 Task: Create a due date automation trigger when advanced on, on the tuesday before a card is due add dates without a complete due date at 11:00 AM.
Action: Mouse moved to (964, 289)
Screenshot: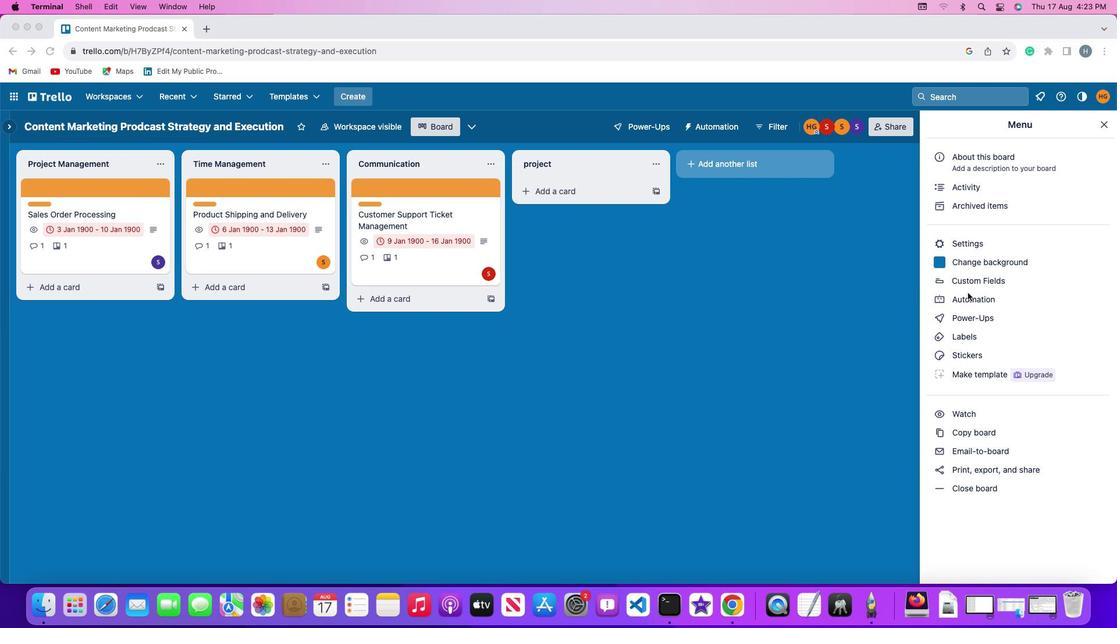 
Action: Mouse pressed left at (964, 289)
Screenshot: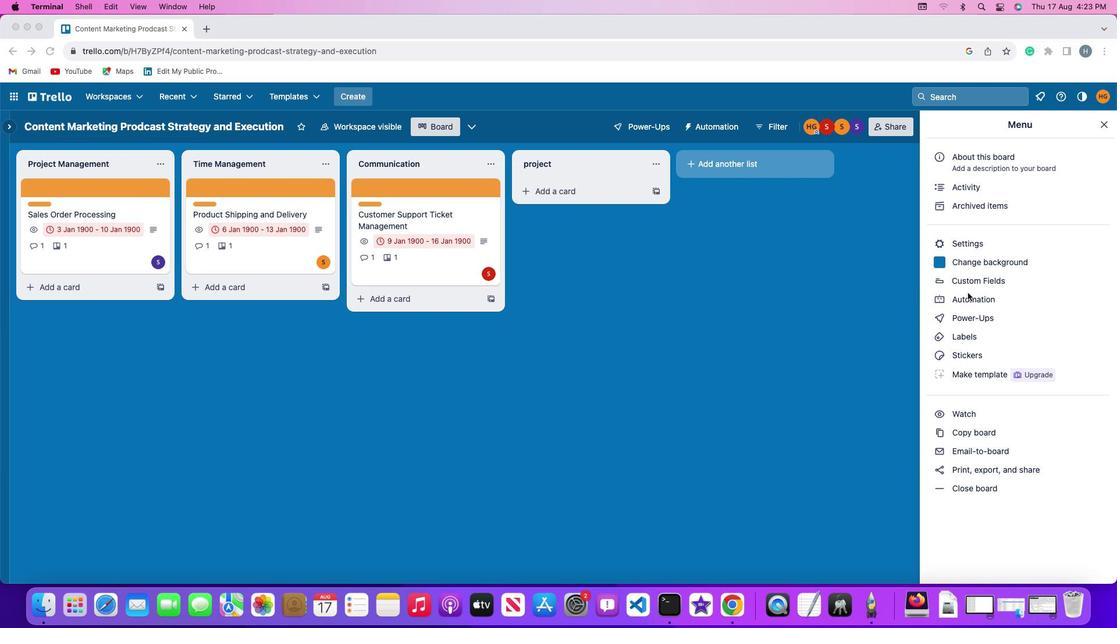 
Action: Mouse pressed left at (964, 289)
Screenshot: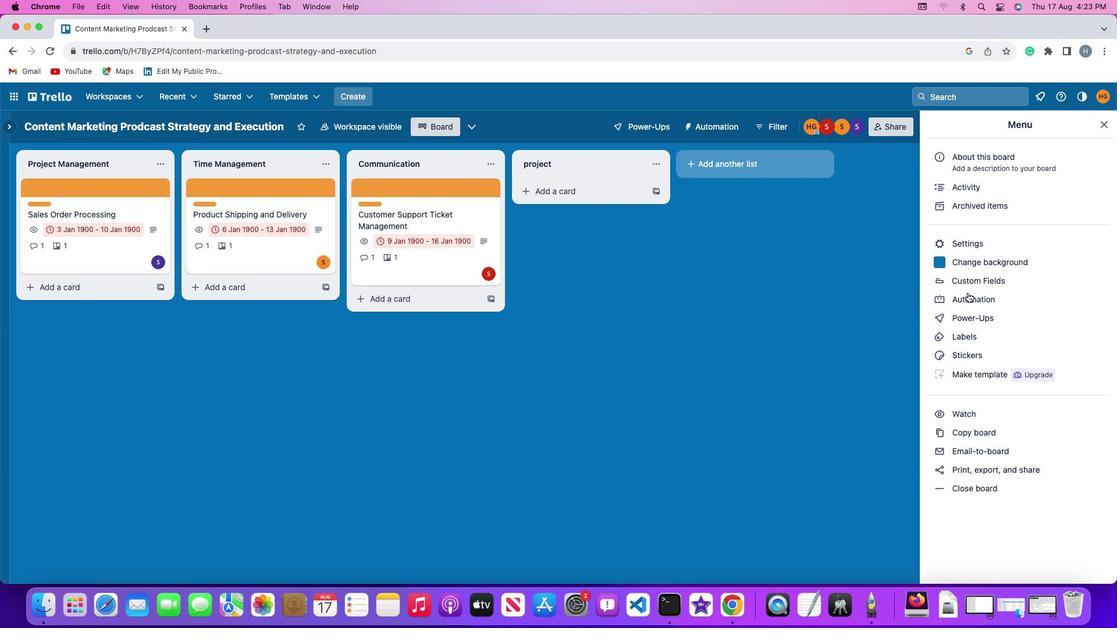 
Action: Mouse moved to (51, 273)
Screenshot: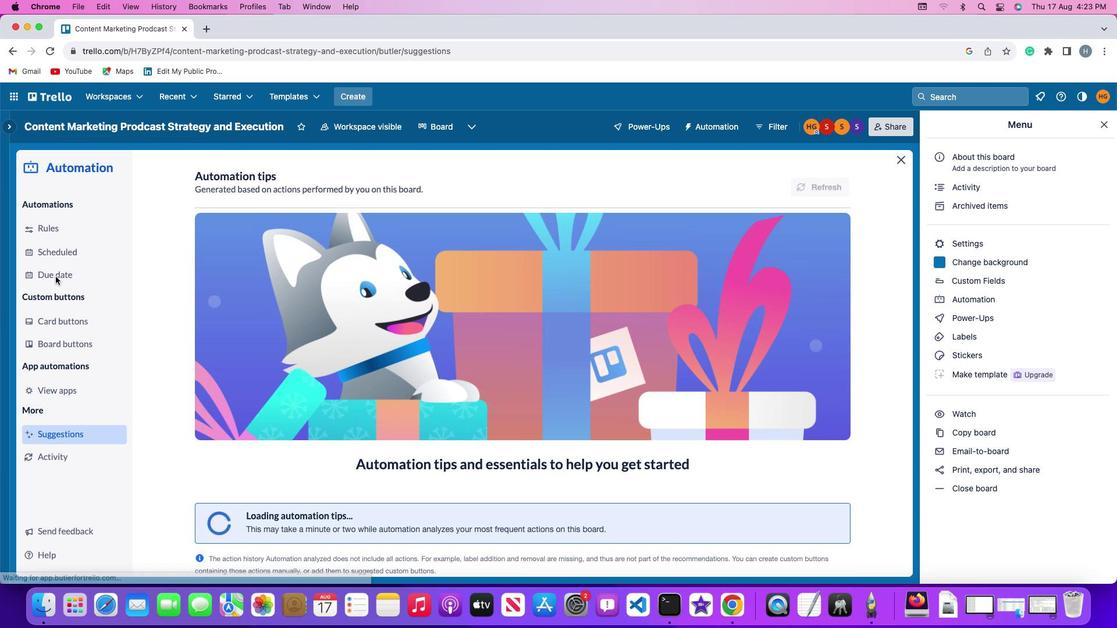 
Action: Mouse pressed left at (51, 273)
Screenshot: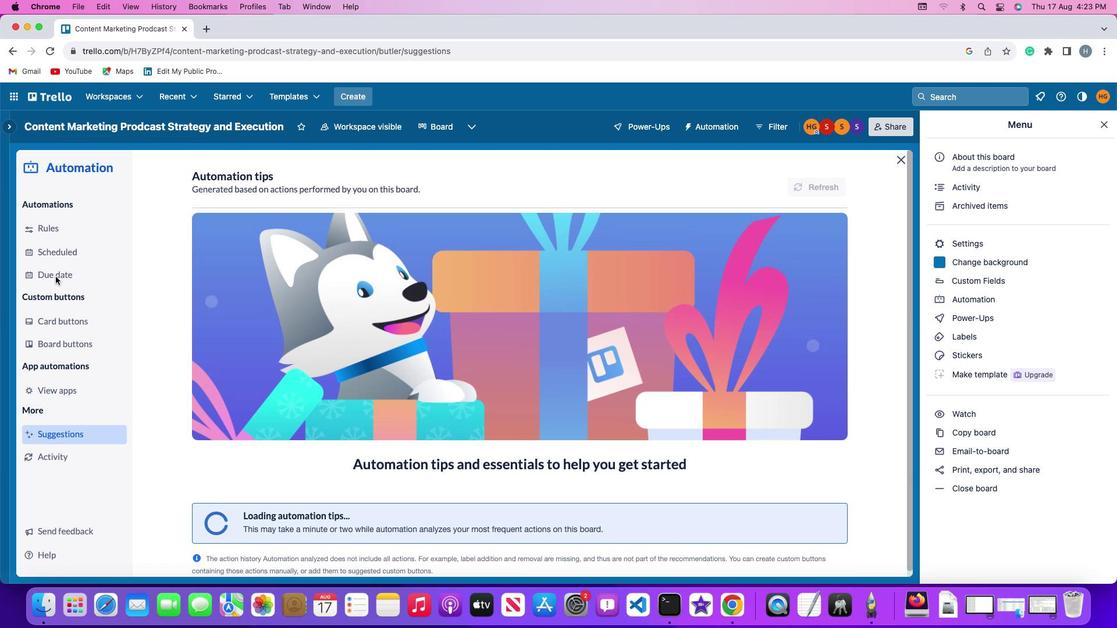 
Action: Mouse moved to (775, 171)
Screenshot: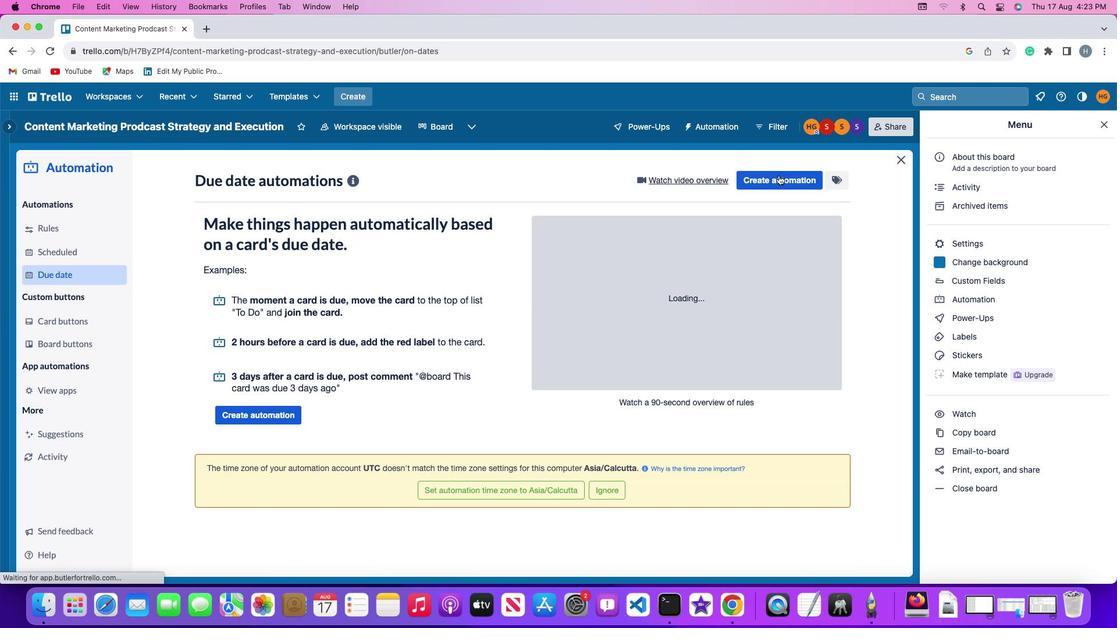 
Action: Mouse pressed left at (775, 171)
Screenshot: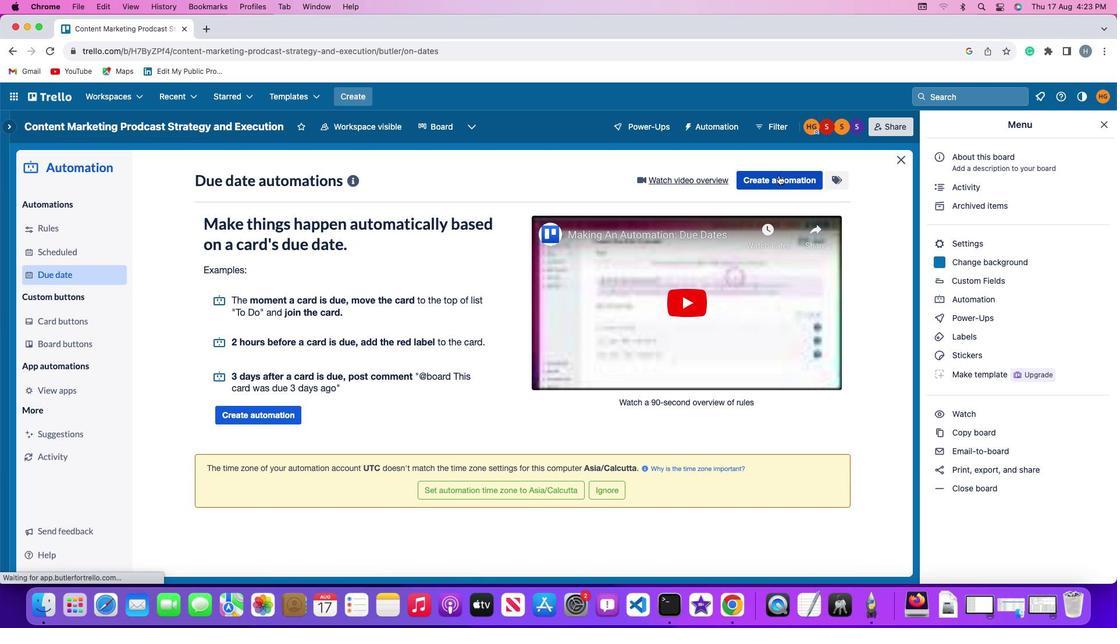 
Action: Mouse moved to (216, 282)
Screenshot: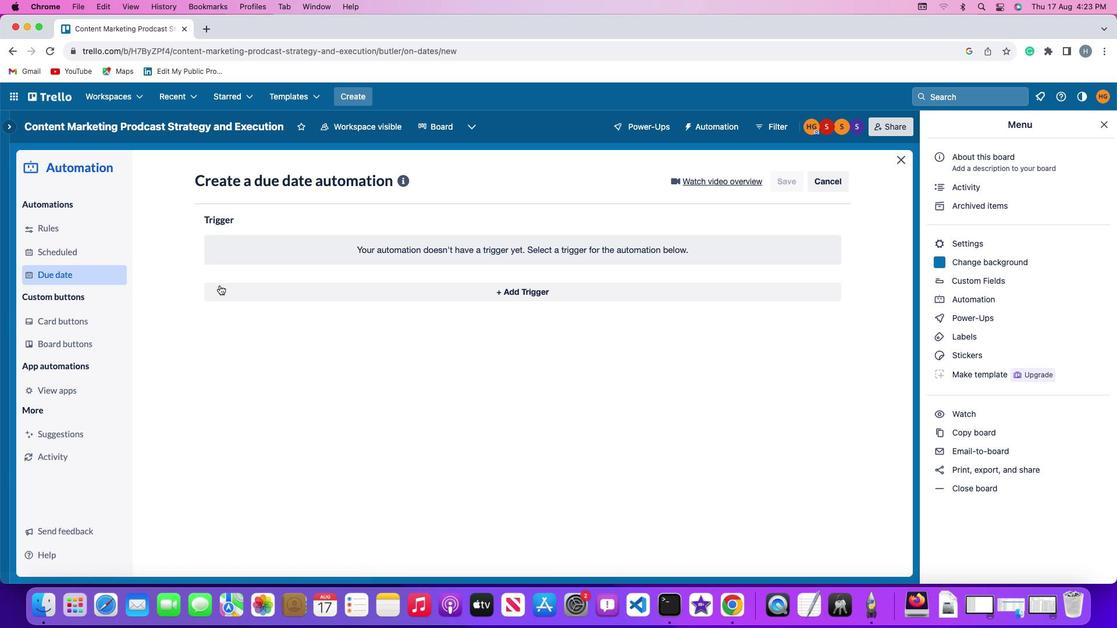 
Action: Mouse pressed left at (216, 282)
Screenshot: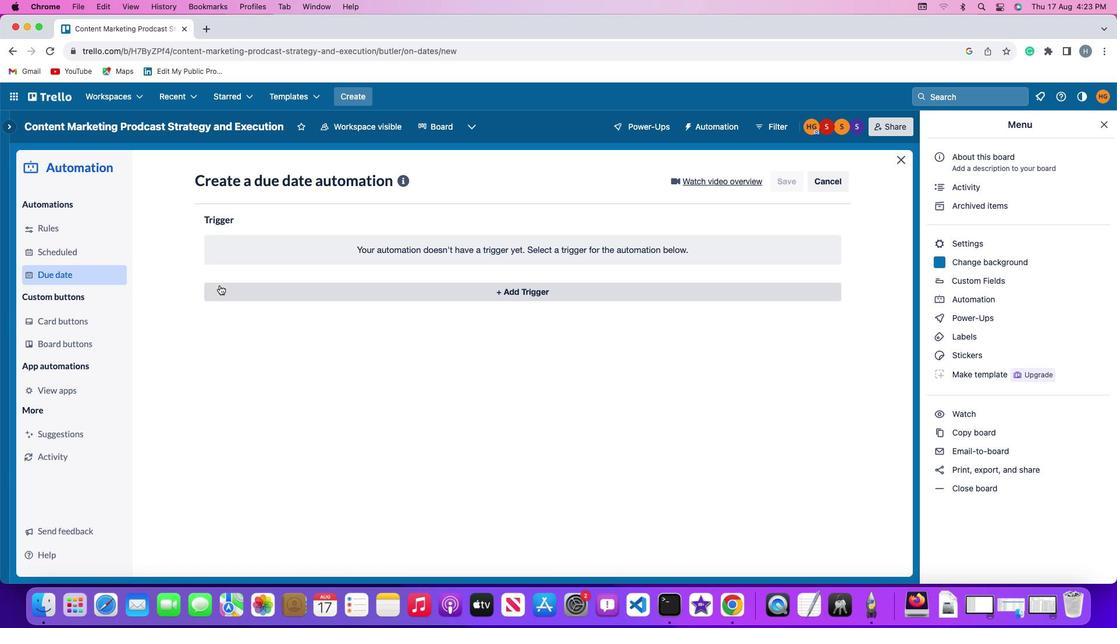 
Action: Mouse moved to (248, 499)
Screenshot: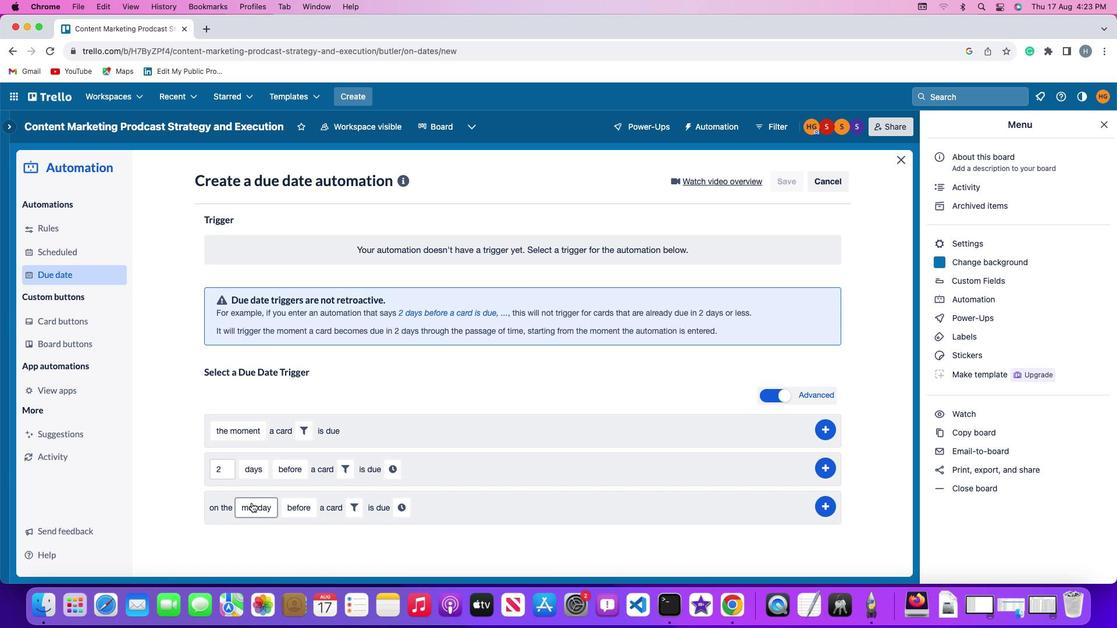 
Action: Mouse pressed left at (248, 499)
Screenshot: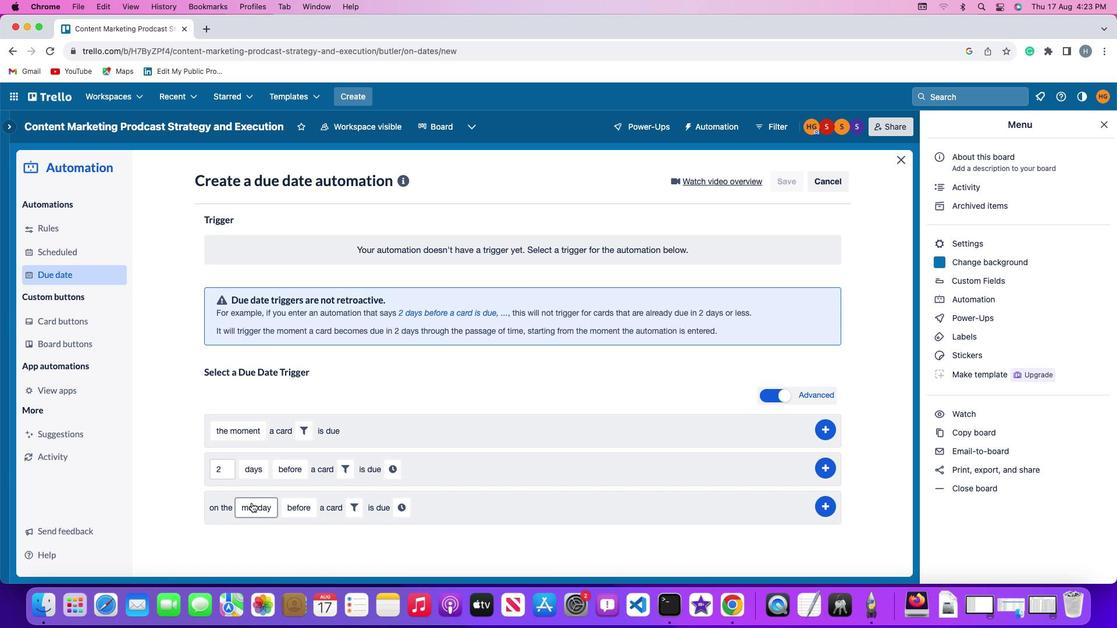 
Action: Mouse moved to (262, 368)
Screenshot: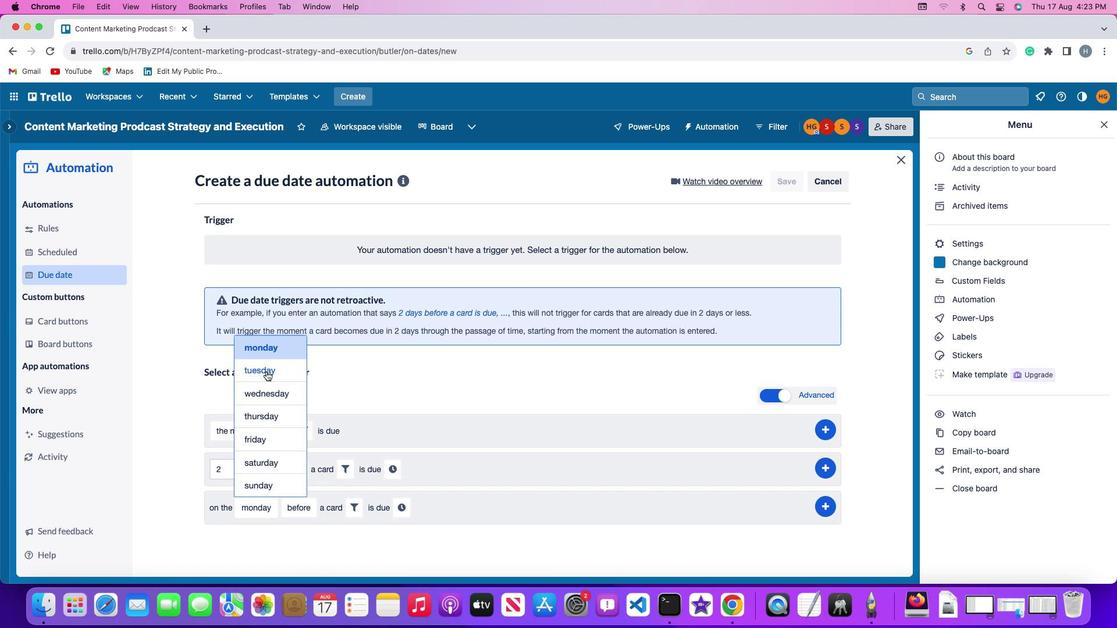 
Action: Mouse pressed left at (262, 368)
Screenshot: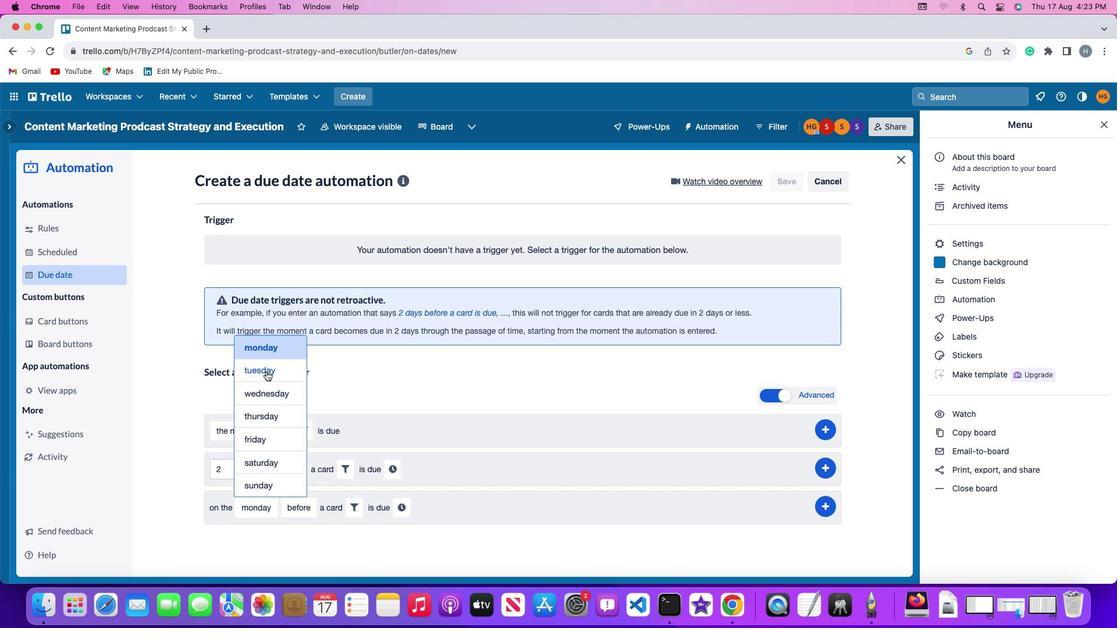 
Action: Mouse moved to (296, 507)
Screenshot: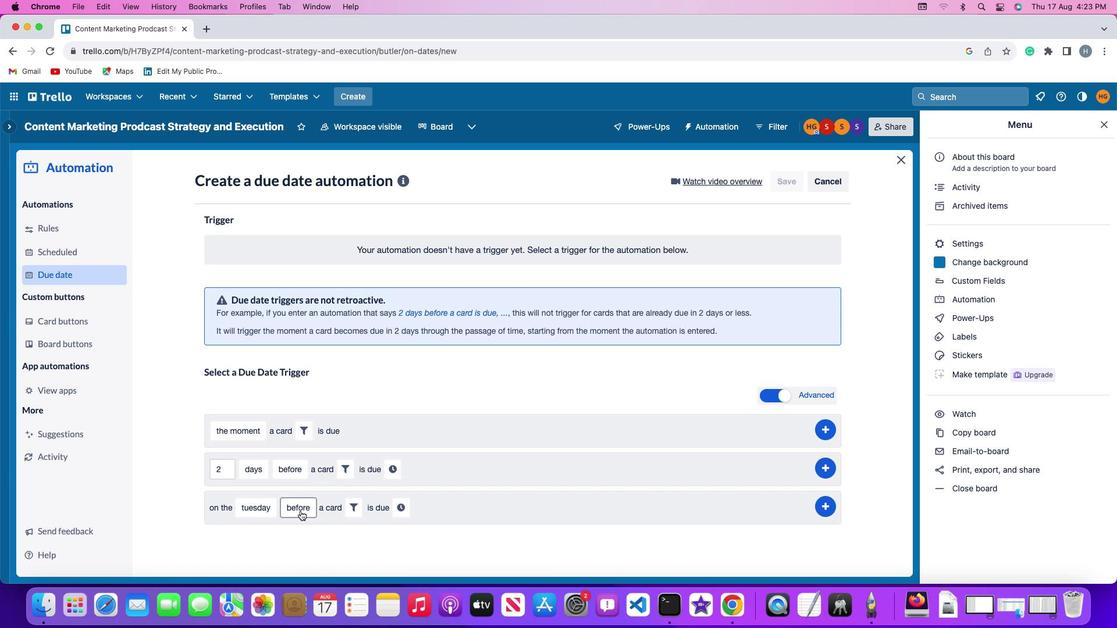 
Action: Mouse pressed left at (296, 507)
Screenshot: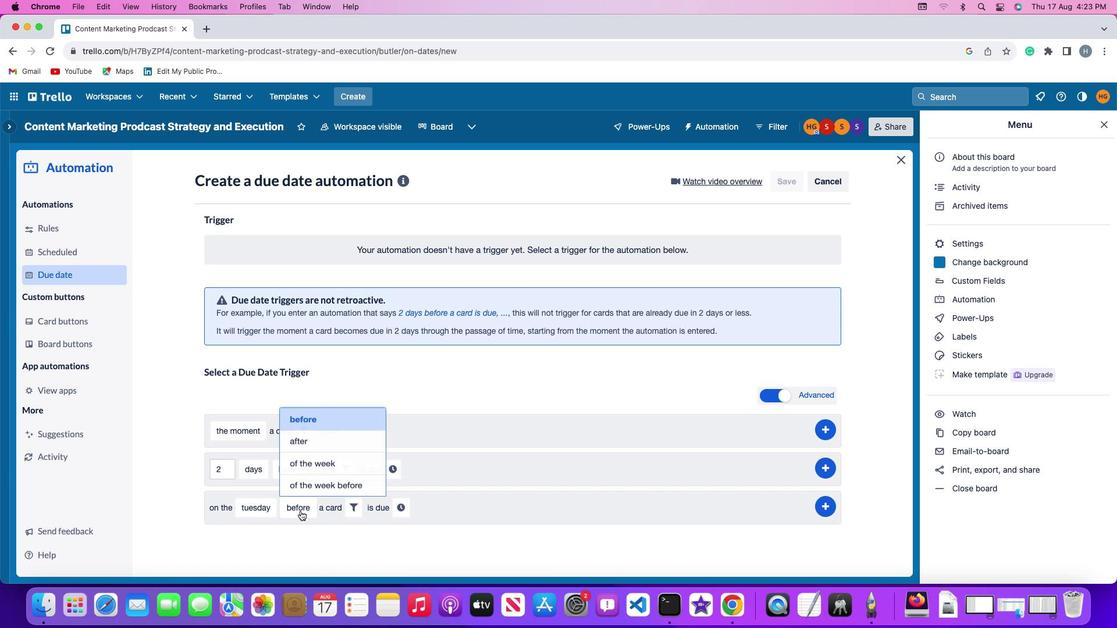
Action: Mouse moved to (324, 410)
Screenshot: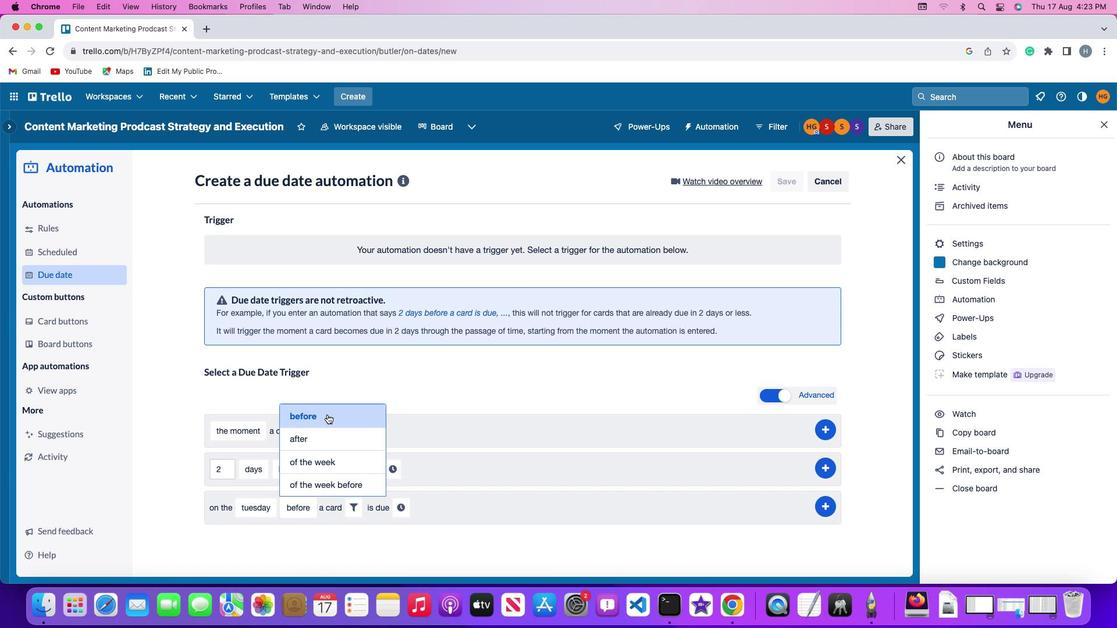 
Action: Mouse pressed left at (324, 410)
Screenshot: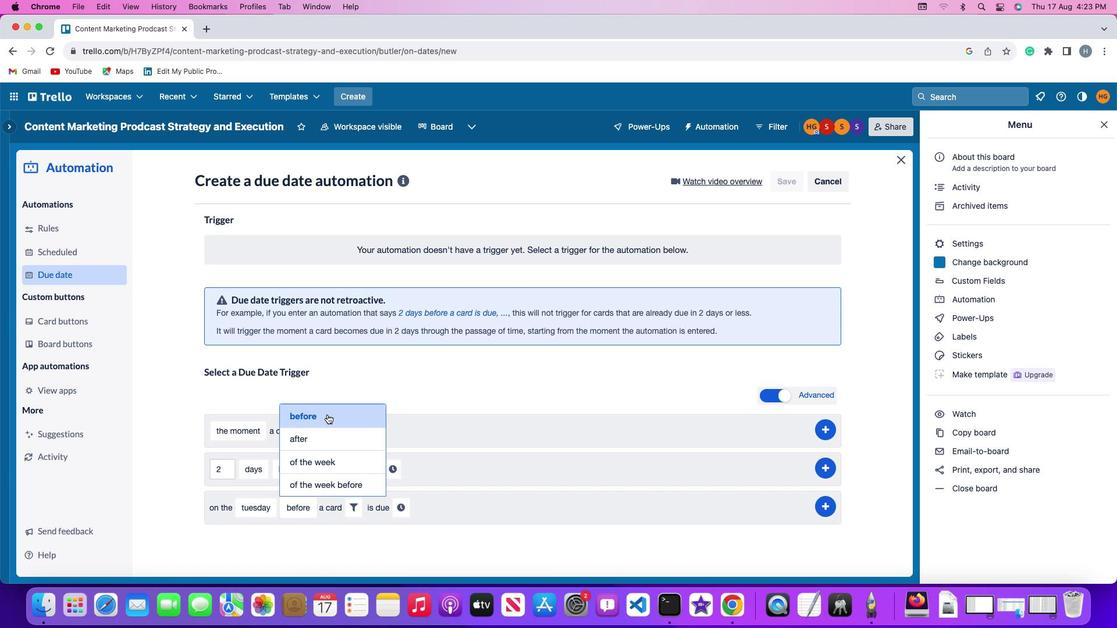 
Action: Mouse moved to (351, 504)
Screenshot: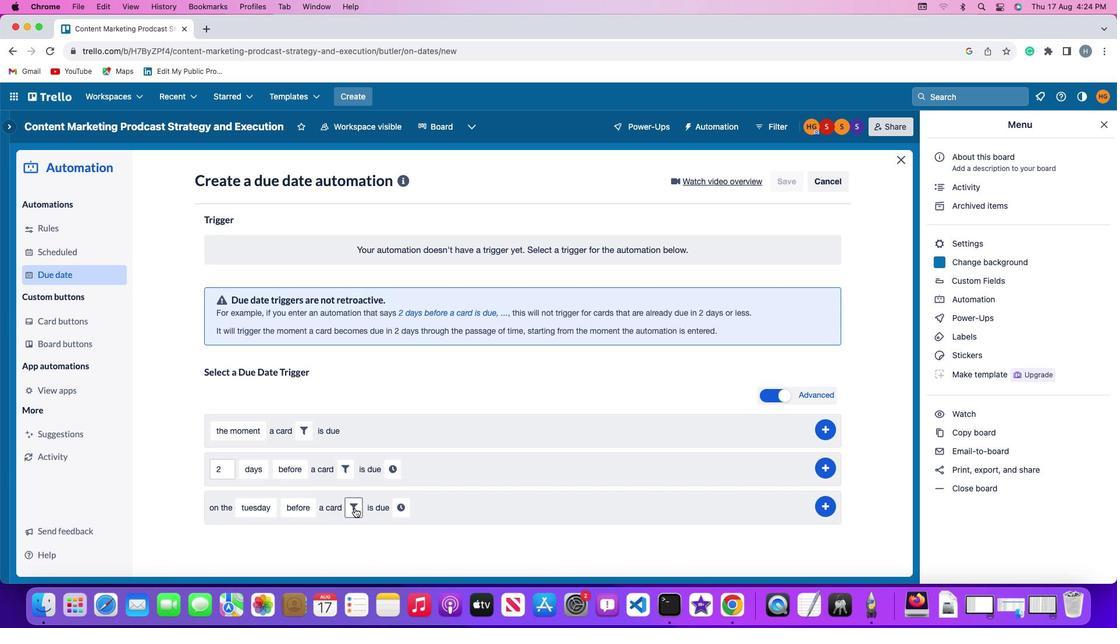 
Action: Mouse pressed left at (351, 504)
Screenshot: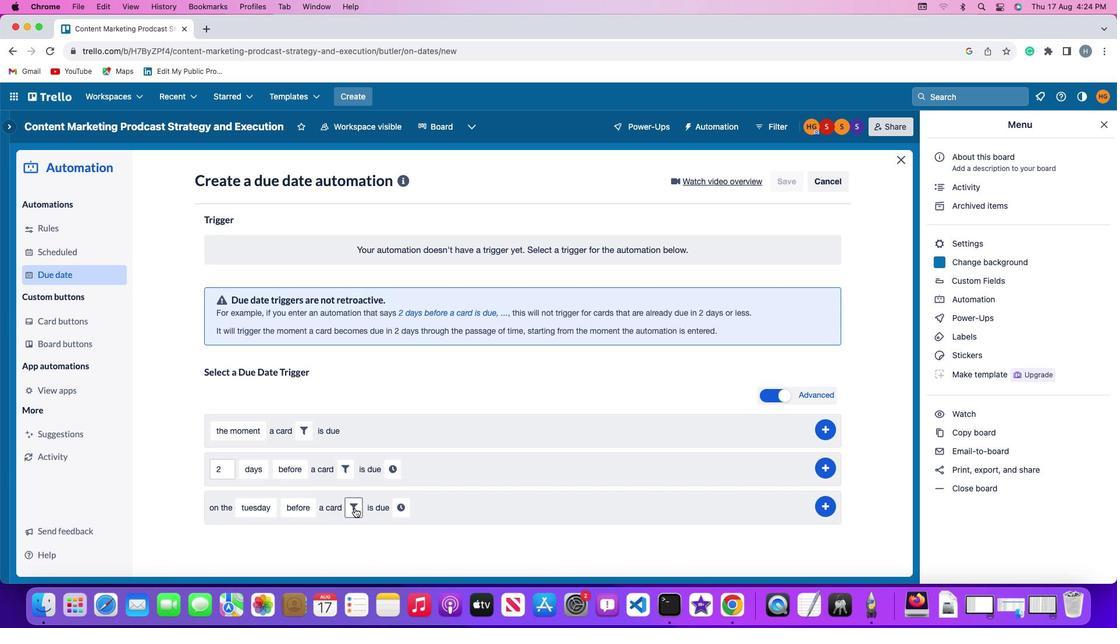 
Action: Mouse moved to (414, 543)
Screenshot: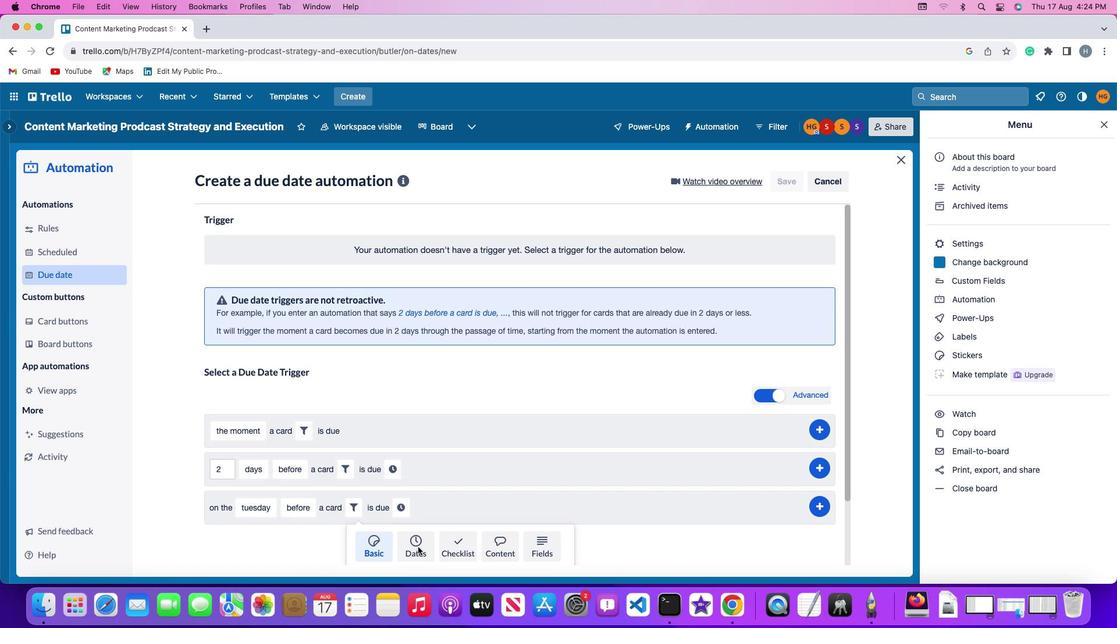 
Action: Mouse pressed left at (414, 543)
Screenshot: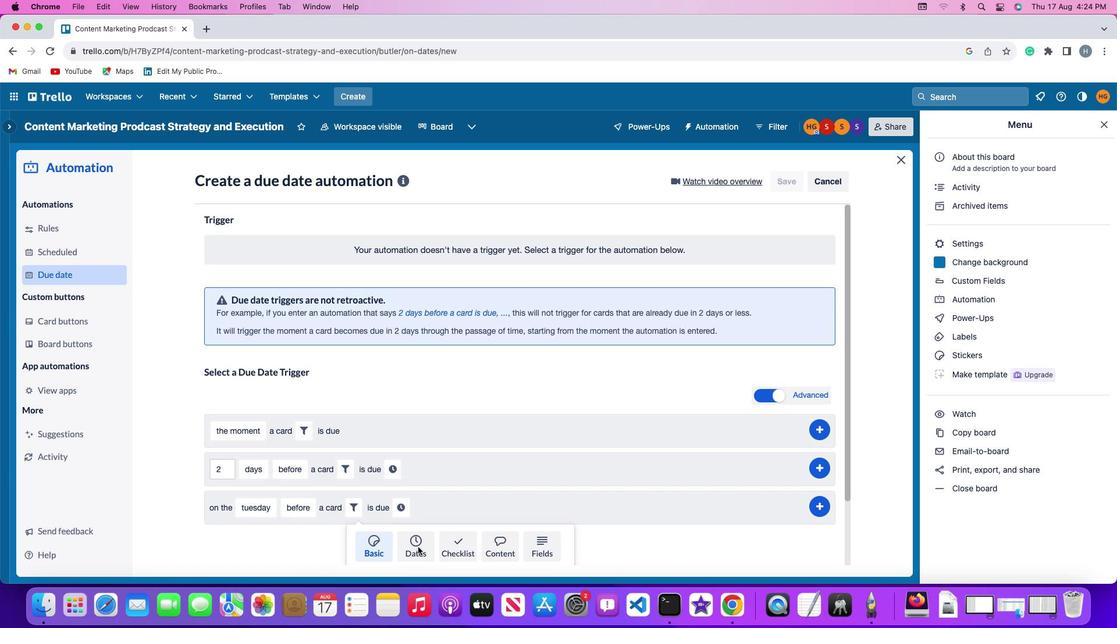 
Action: Mouse moved to (295, 526)
Screenshot: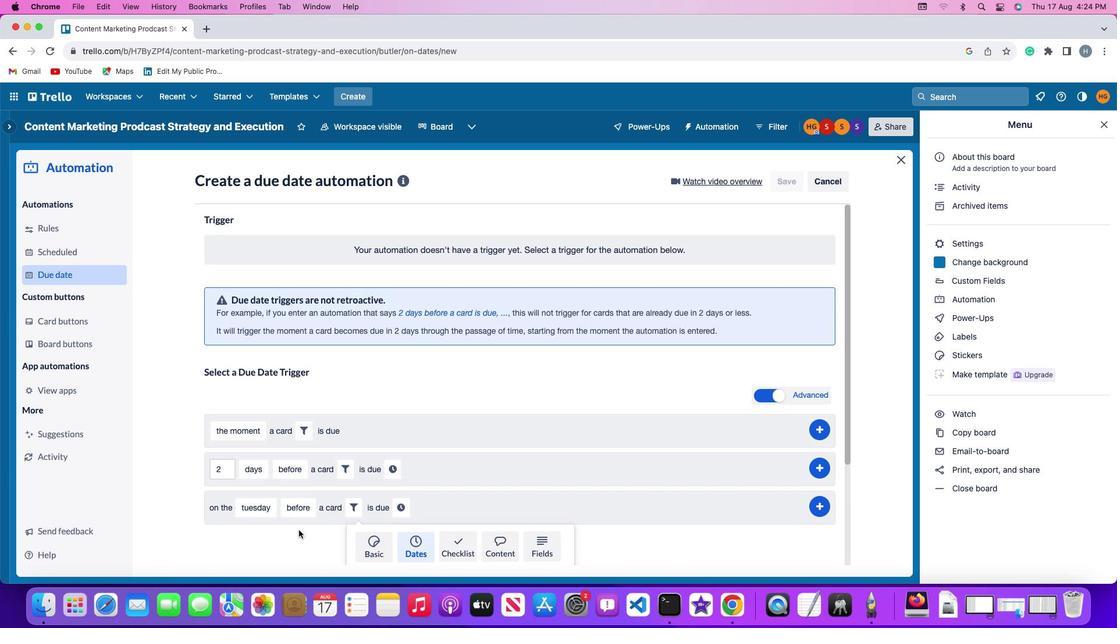 
Action: Mouse scrolled (295, 526) with delta (-2, -3)
Screenshot: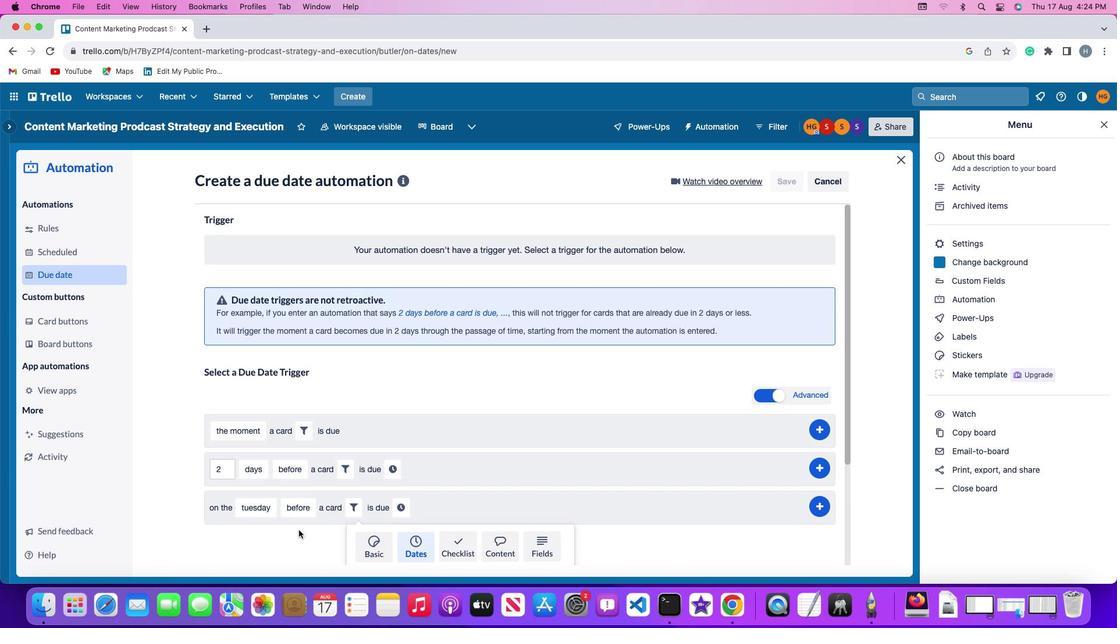 
Action: Mouse scrolled (295, 526) with delta (-2, -3)
Screenshot: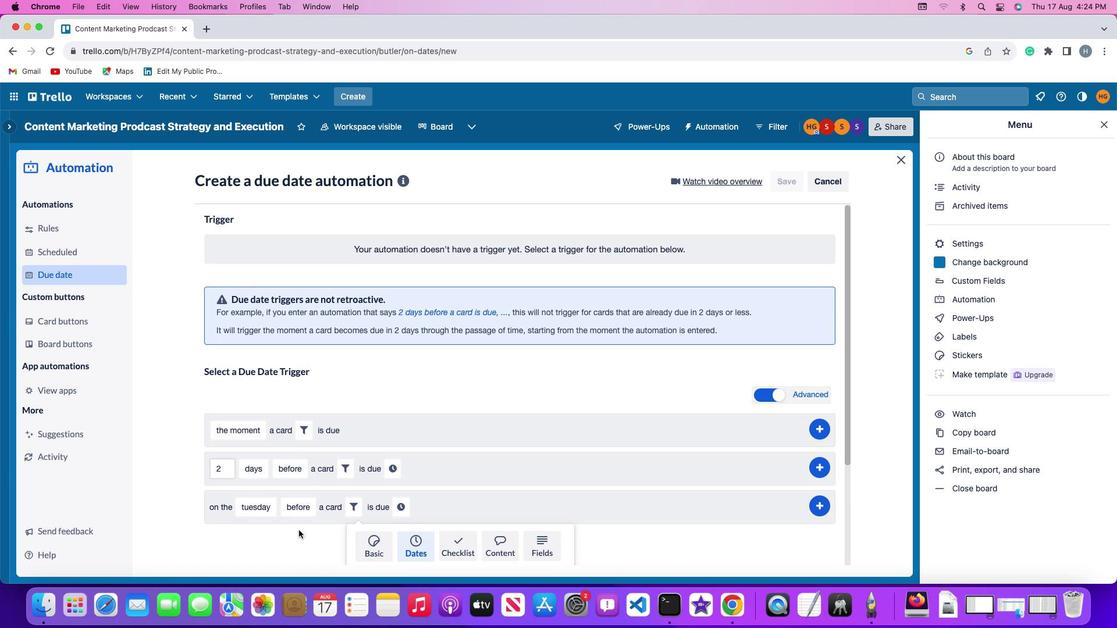 
Action: Mouse scrolled (295, 526) with delta (-2, -4)
Screenshot: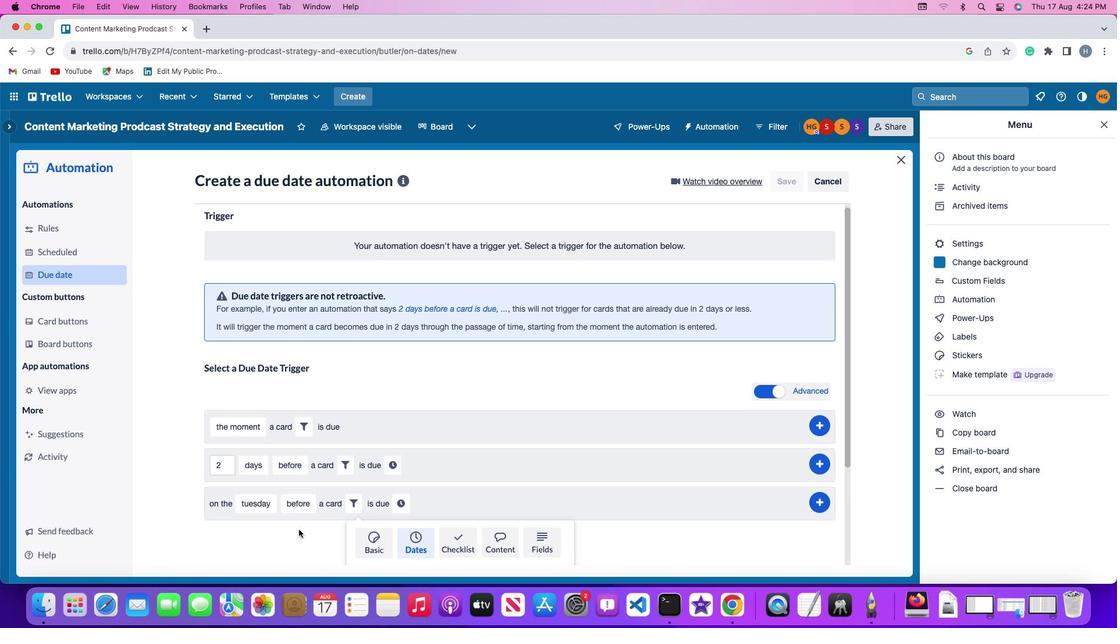 
Action: Mouse moved to (362, 485)
Screenshot: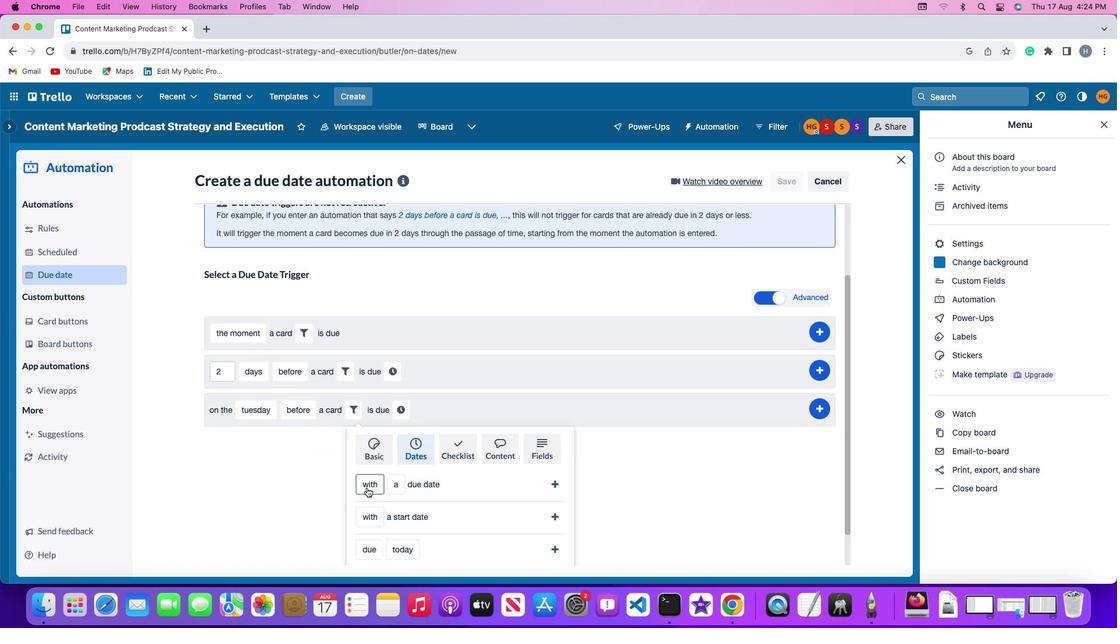 
Action: Mouse pressed left at (362, 485)
Screenshot: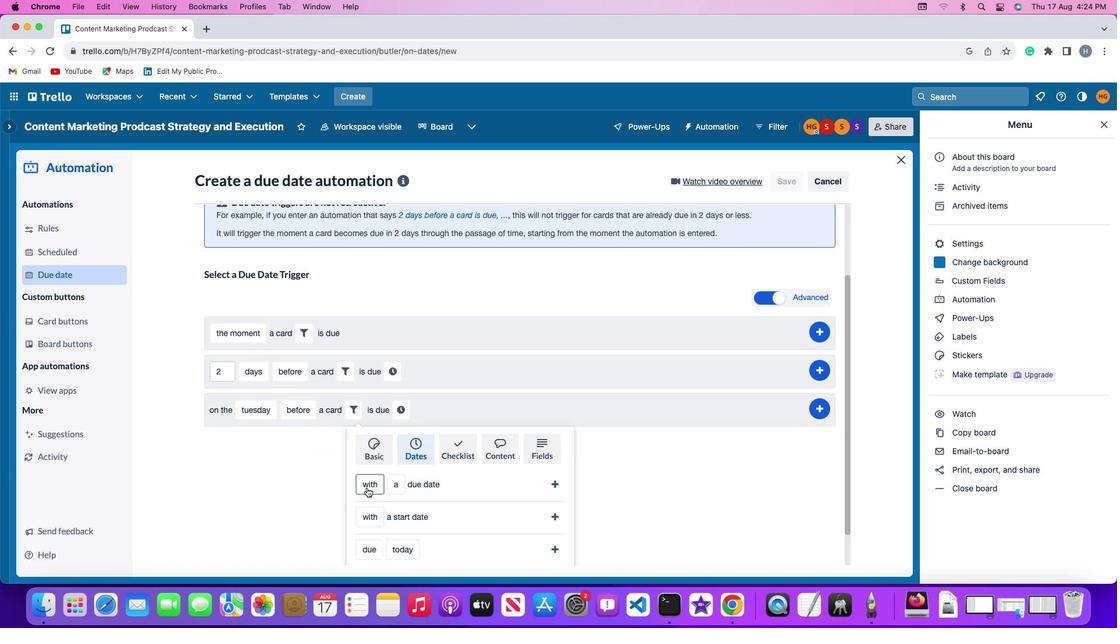 
Action: Mouse moved to (370, 527)
Screenshot: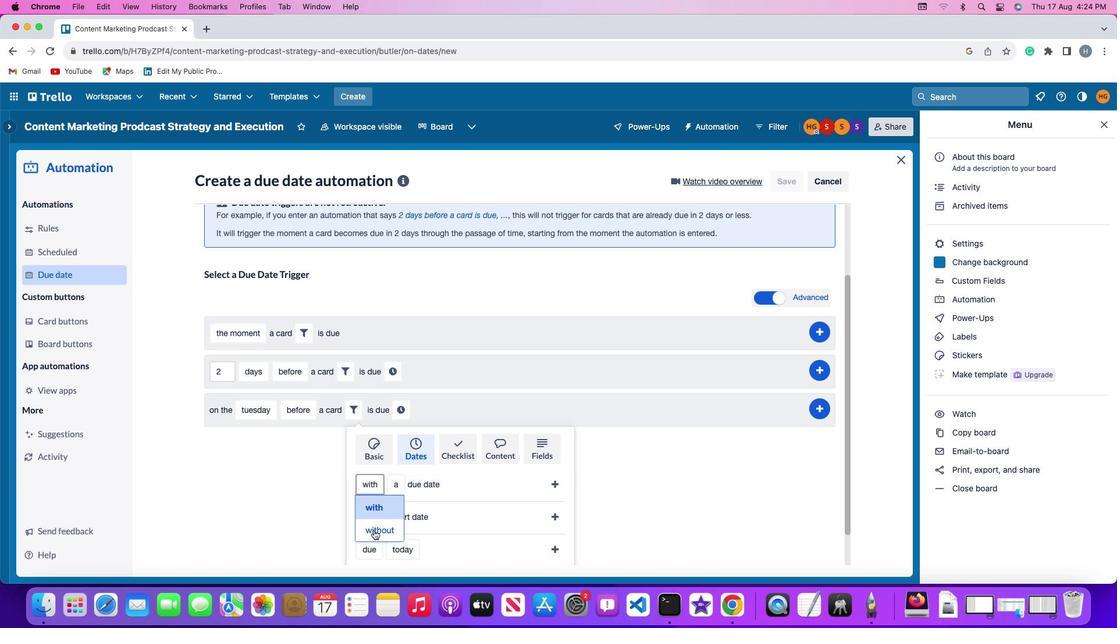 
Action: Mouse pressed left at (370, 527)
Screenshot: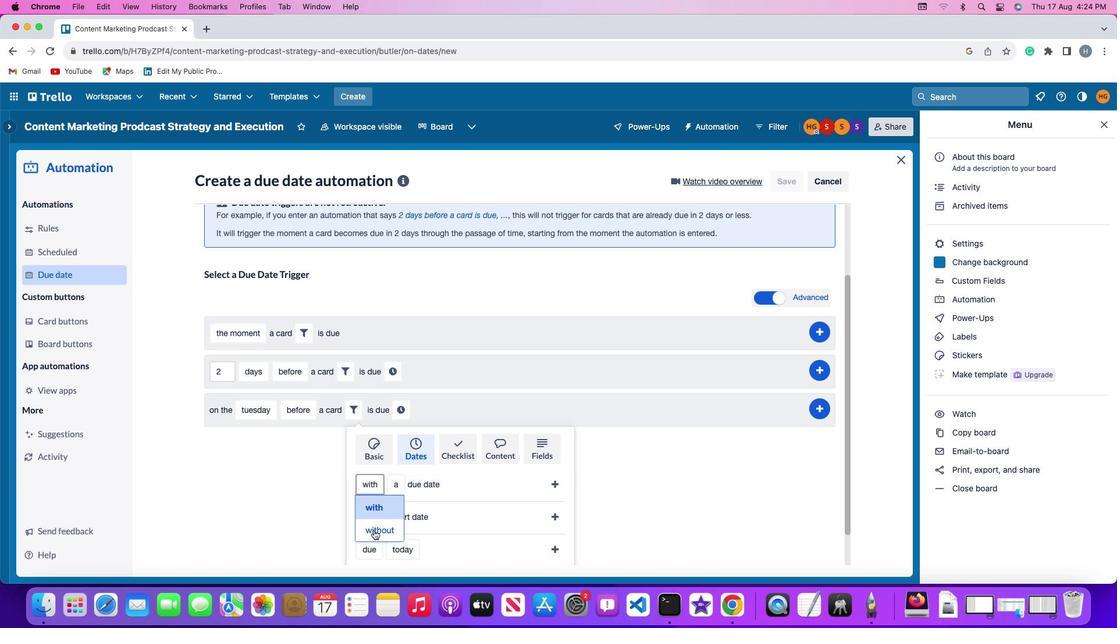 
Action: Mouse moved to (399, 481)
Screenshot: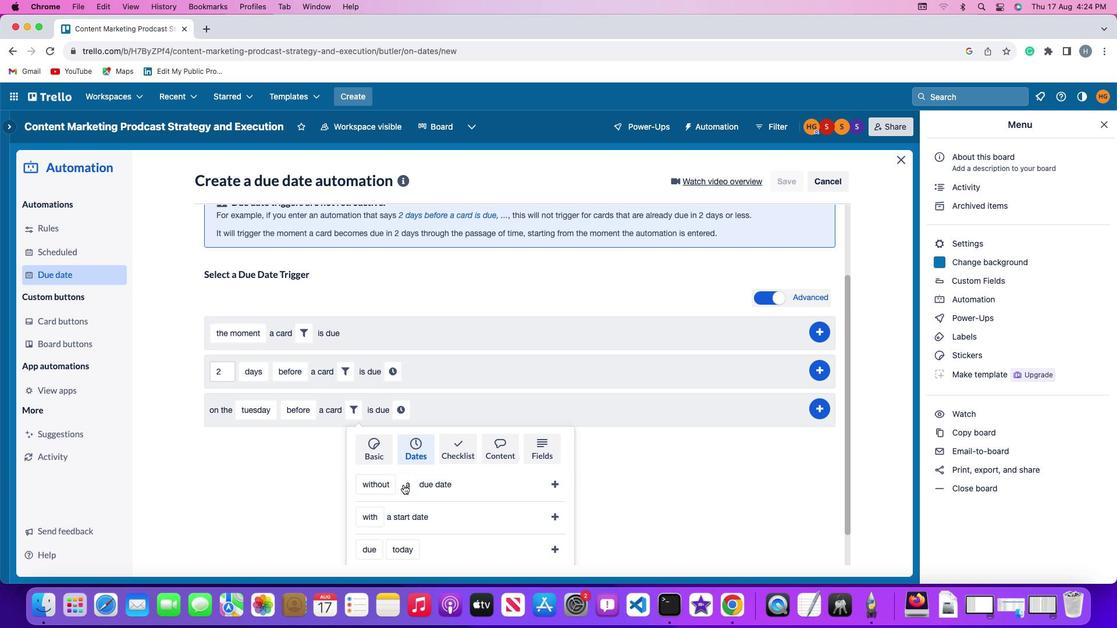 
Action: Mouse pressed left at (399, 481)
Screenshot: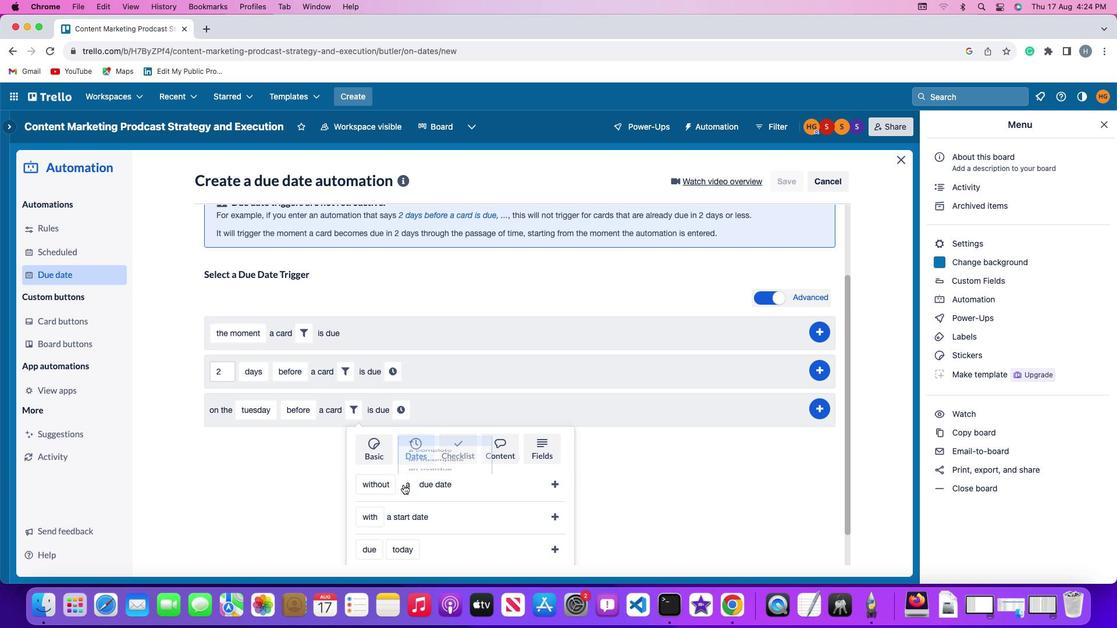 
Action: Mouse moved to (423, 416)
Screenshot: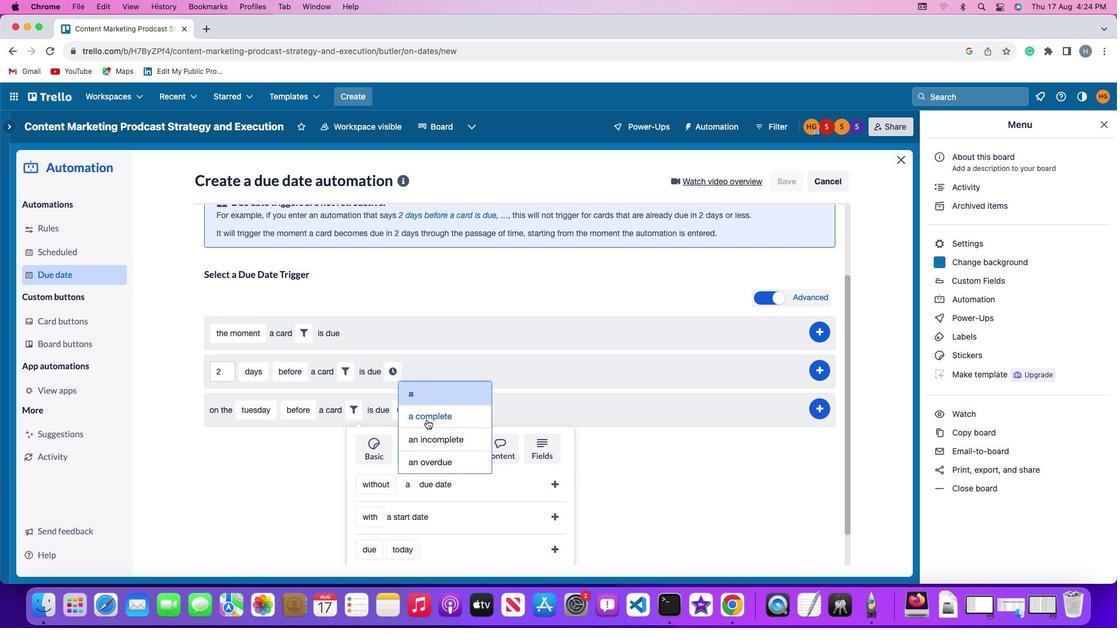 
Action: Mouse pressed left at (423, 416)
Screenshot: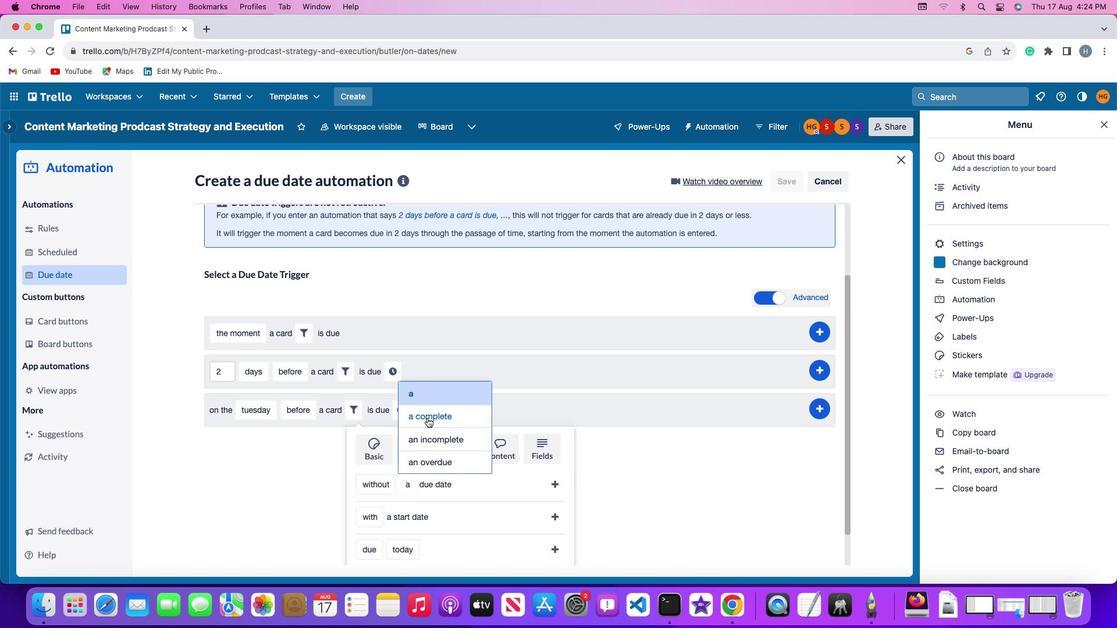 
Action: Mouse moved to (553, 481)
Screenshot: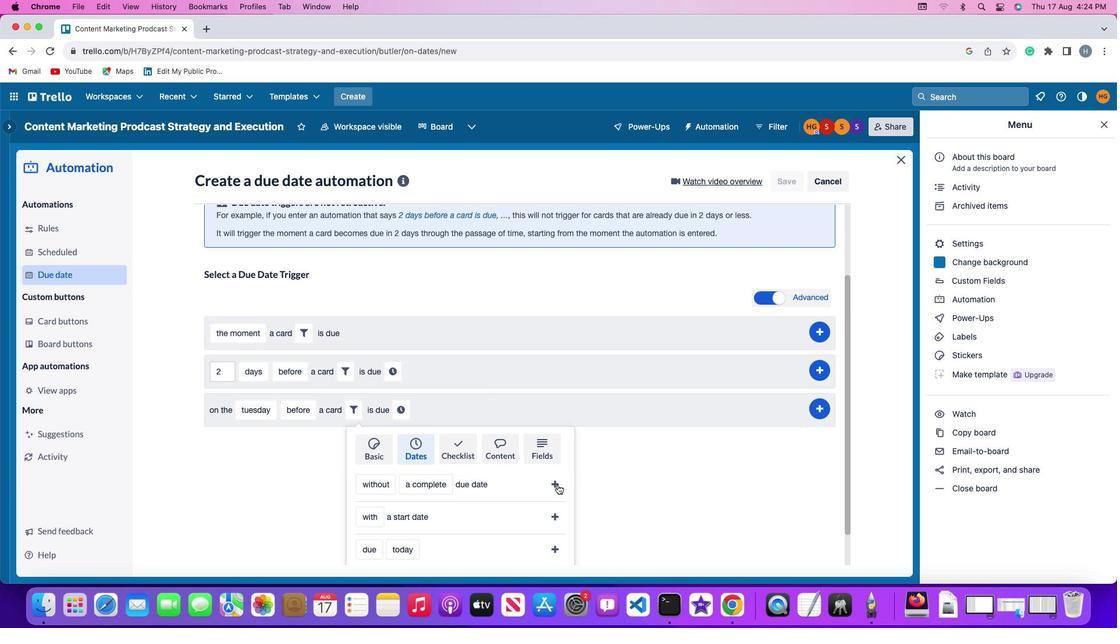 
Action: Mouse pressed left at (553, 481)
Screenshot: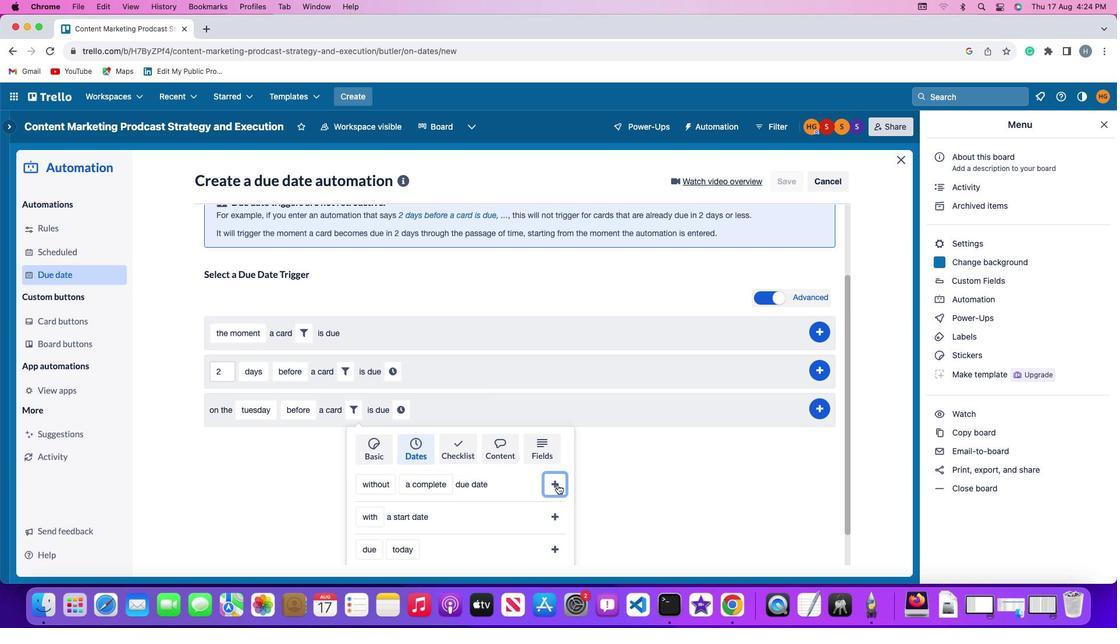 
Action: Mouse moved to (533, 503)
Screenshot: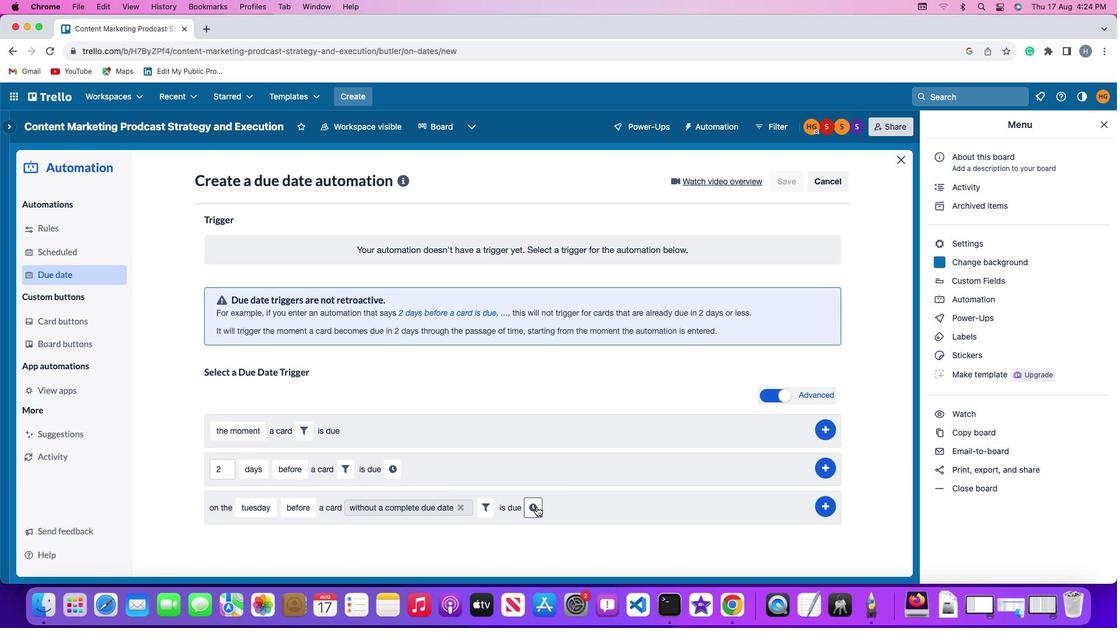 
Action: Mouse pressed left at (533, 503)
Screenshot: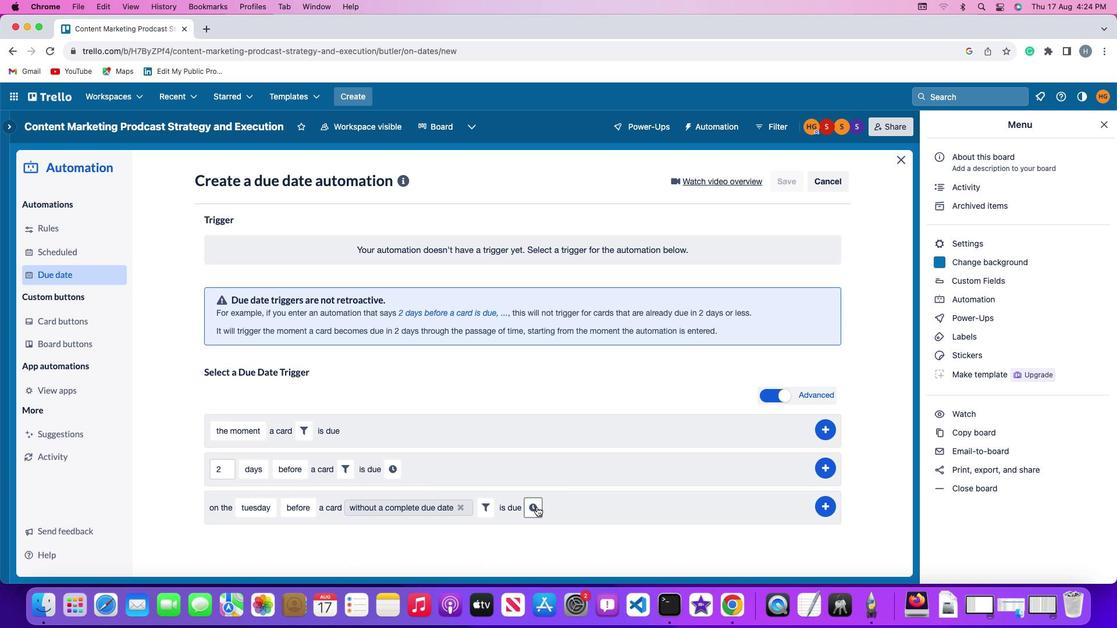 
Action: Mouse moved to (550, 507)
Screenshot: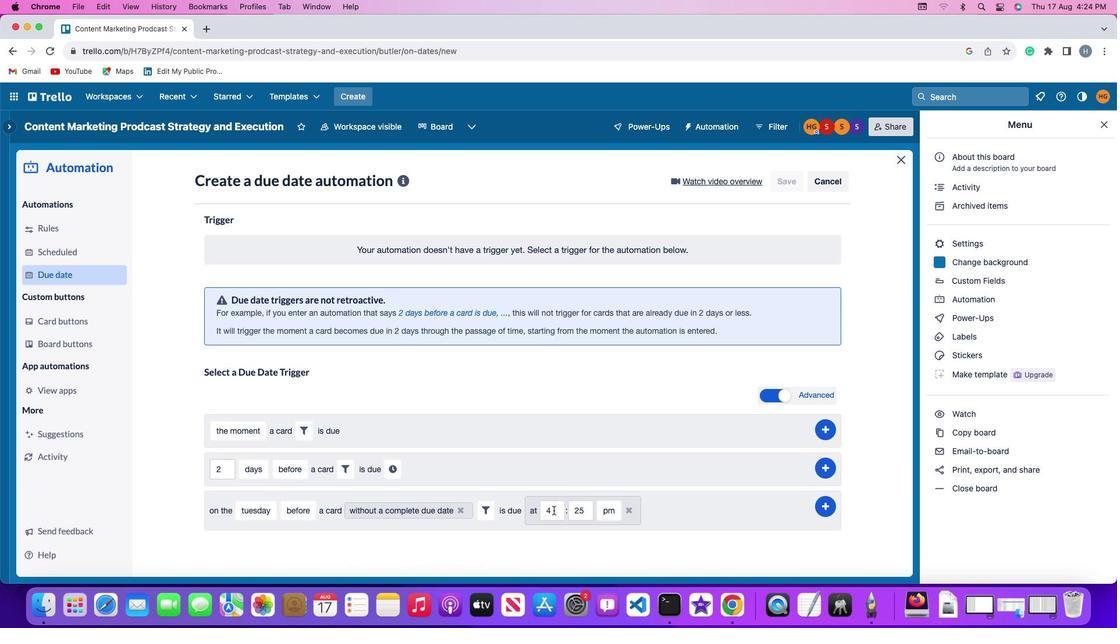 
Action: Mouse pressed left at (550, 507)
Screenshot: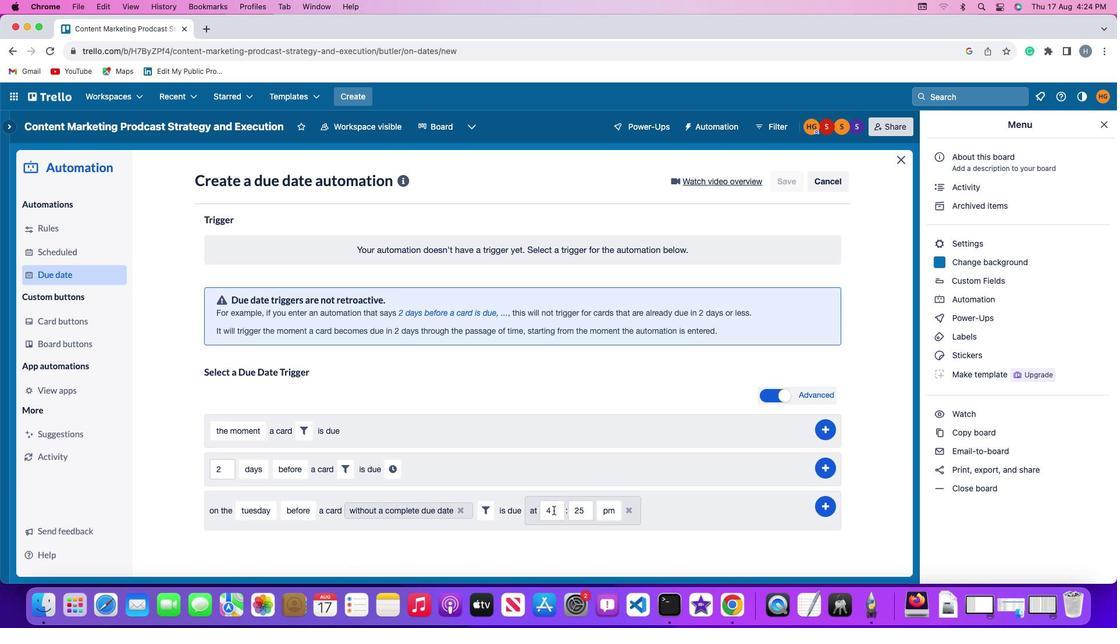 
Action: Mouse moved to (551, 505)
Screenshot: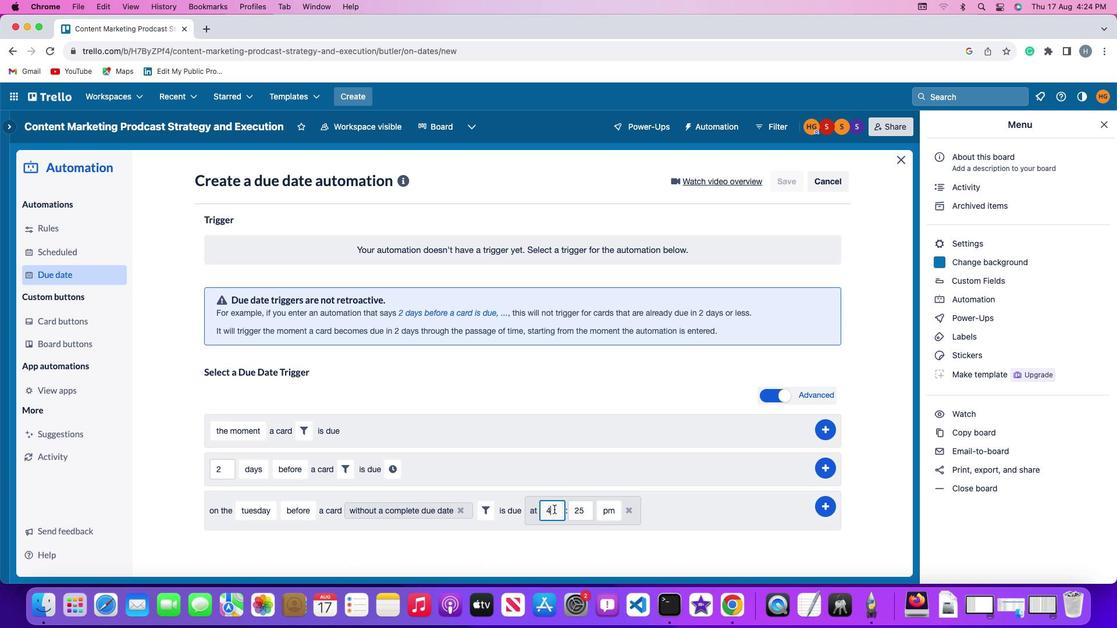 
Action: Key pressed Key.backspace
Screenshot: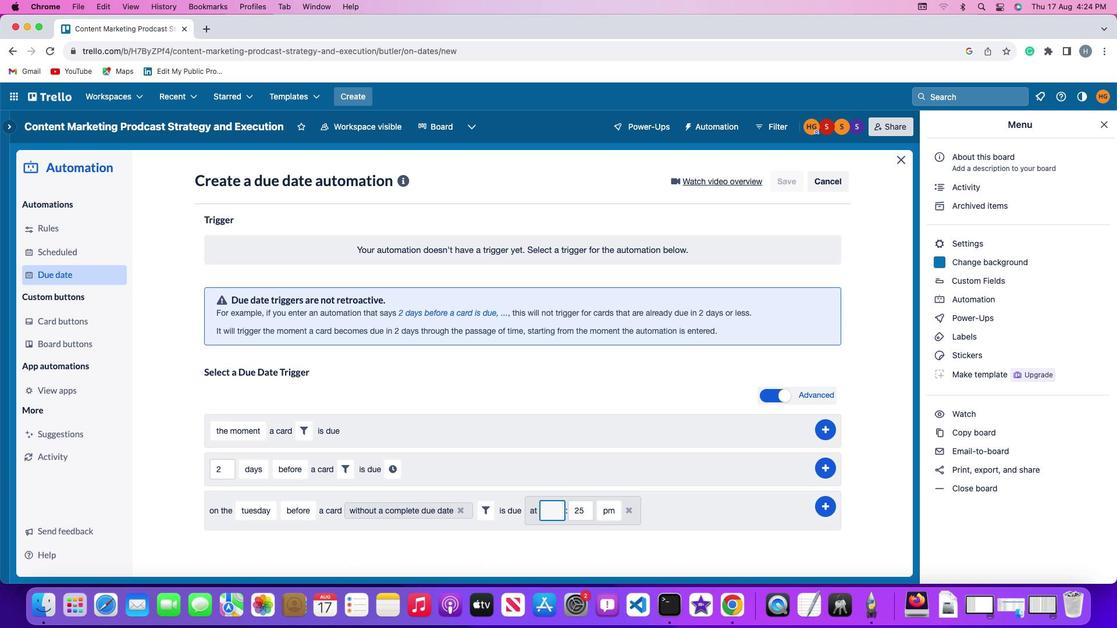 
Action: Mouse moved to (551, 505)
Screenshot: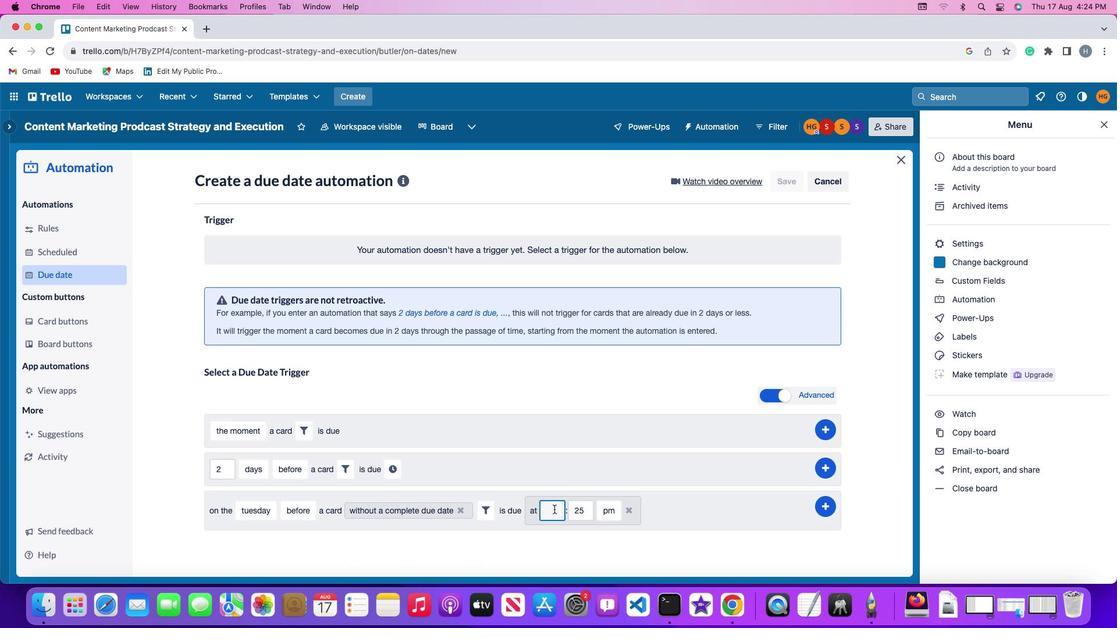 
Action: Key pressed '1''1'
Screenshot: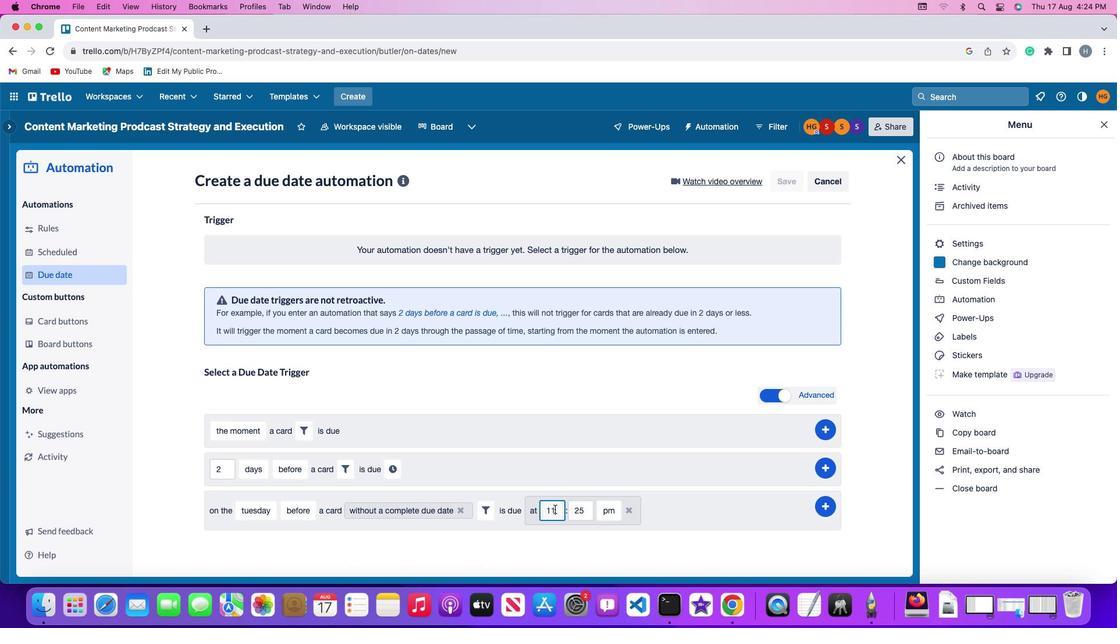 
Action: Mouse moved to (583, 507)
Screenshot: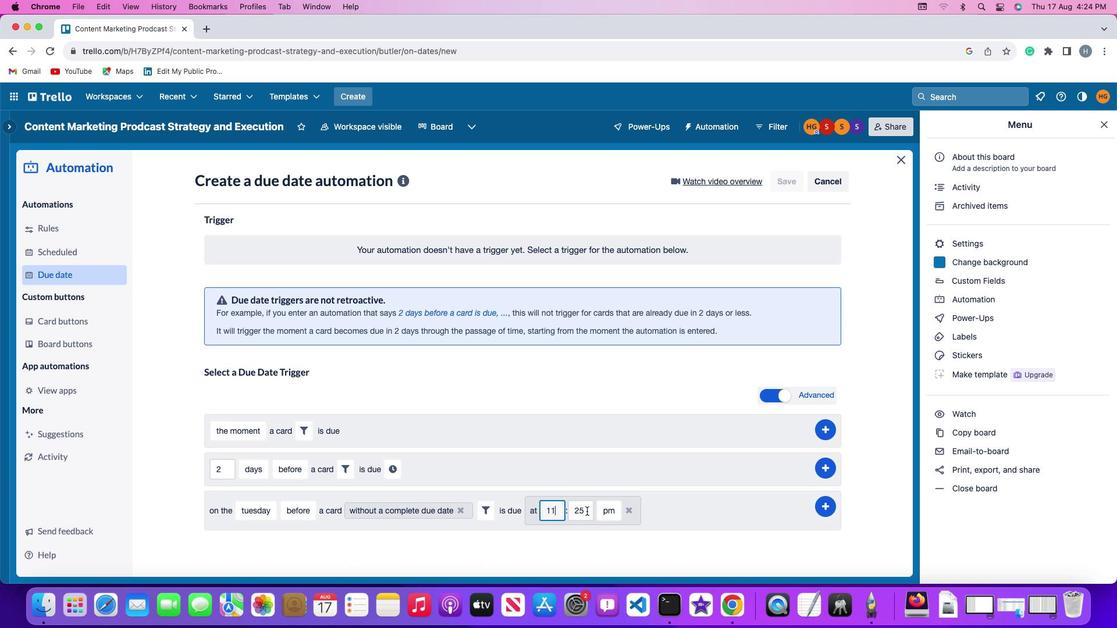 
Action: Mouse pressed left at (583, 507)
Screenshot: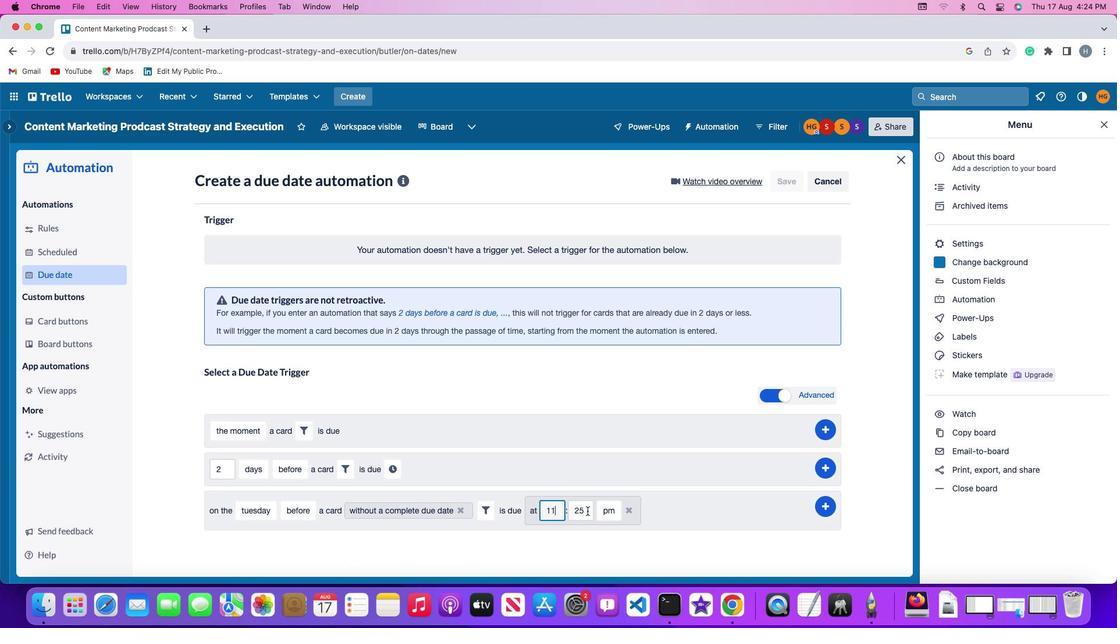 
Action: Mouse moved to (583, 508)
Screenshot: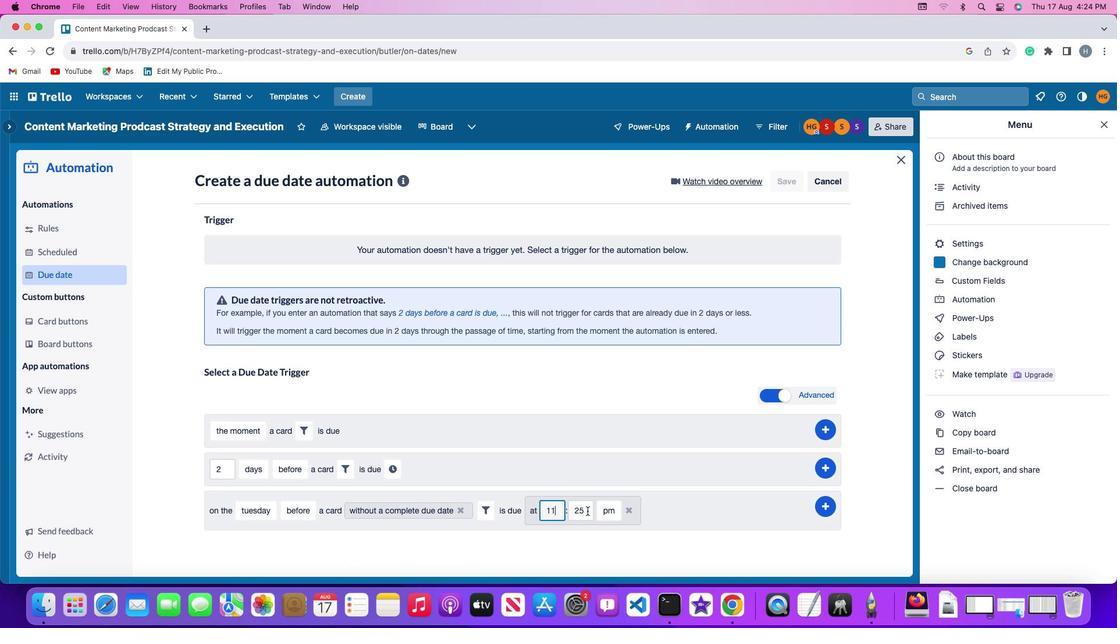 
Action: Key pressed Key.backspaceKey.backspace
Screenshot: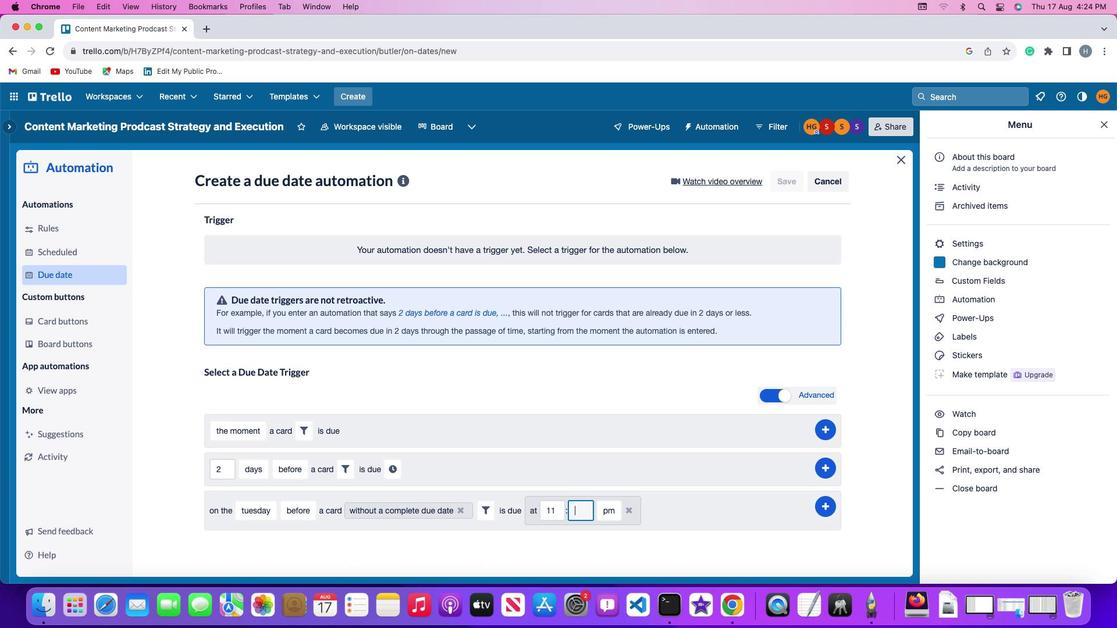
Action: Mouse moved to (584, 508)
Screenshot: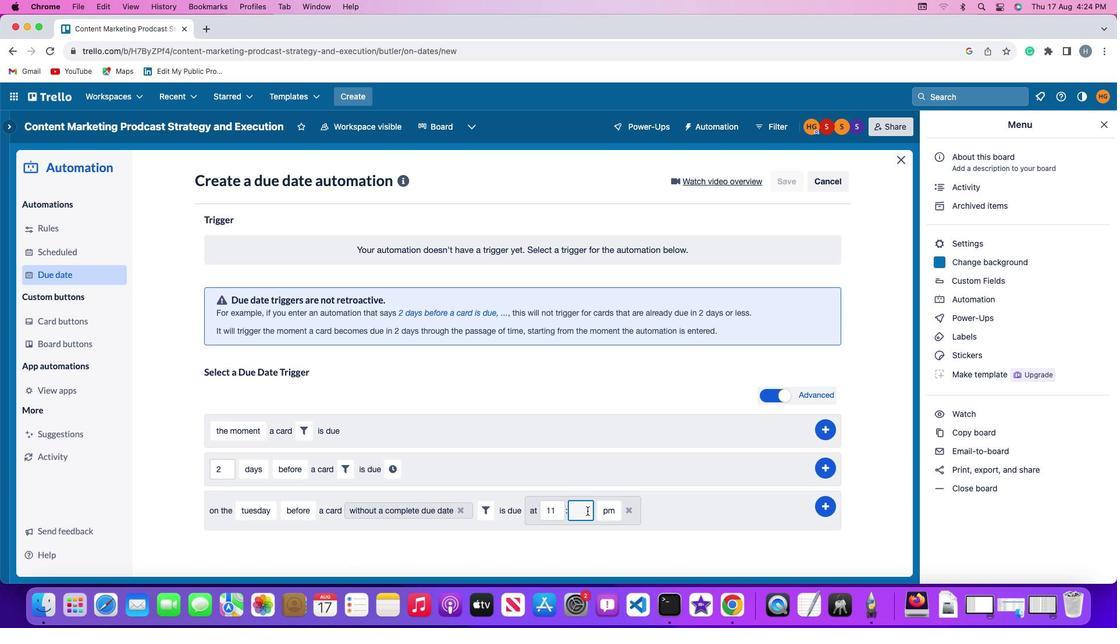 
Action: Key pressed '0''0'
Screenshot: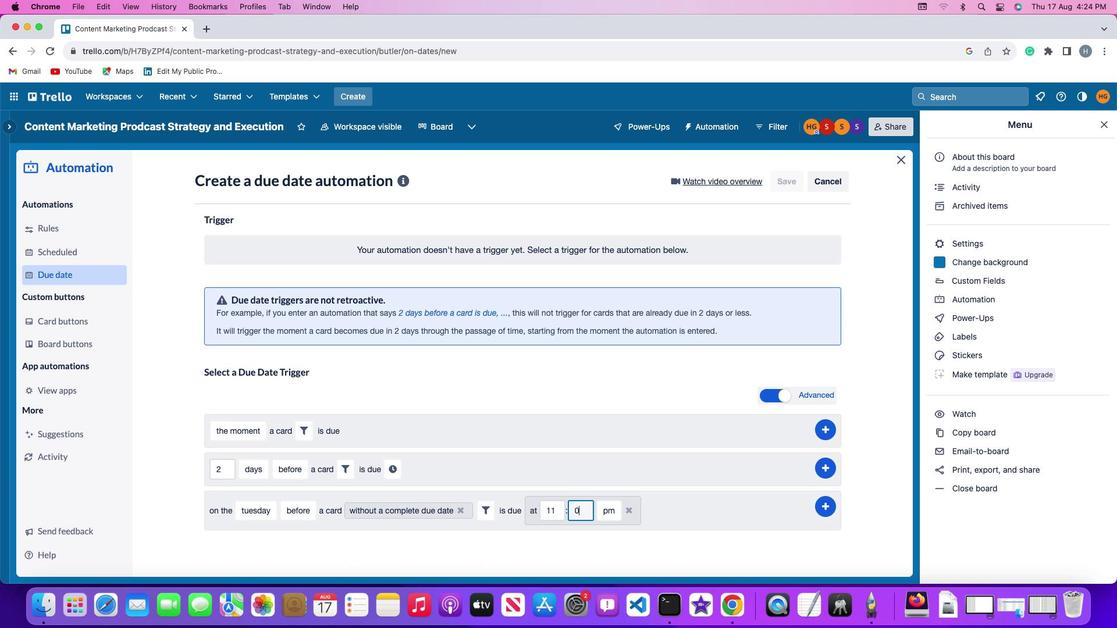 
Action: Mouse moved to (604, 508)
Screenshot: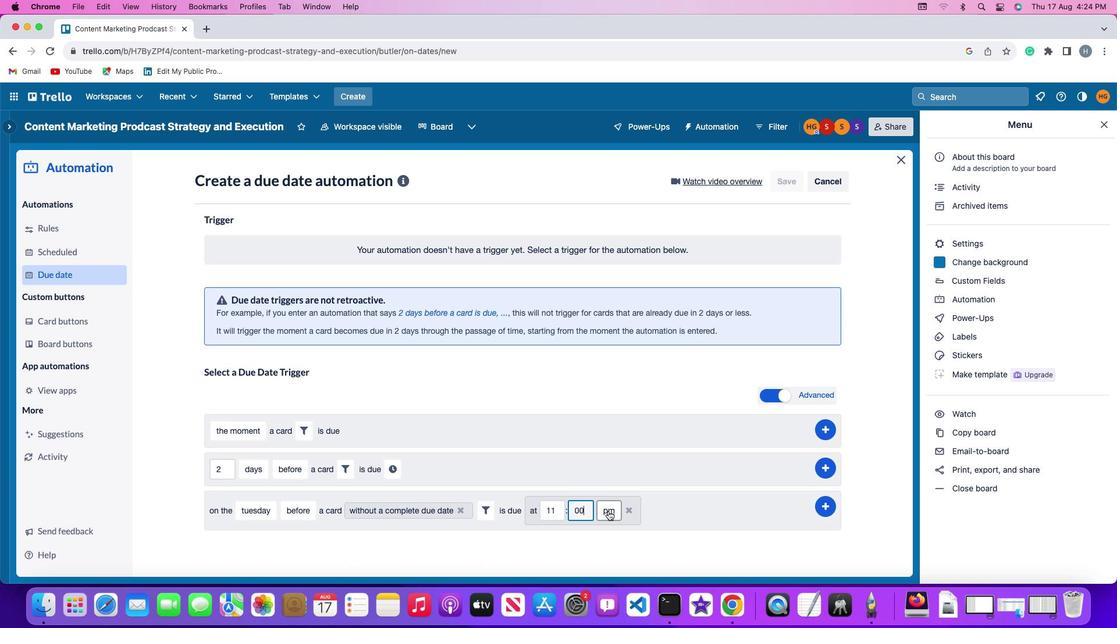
Action: Mouse pressed left at (604, 508)
Screenshot: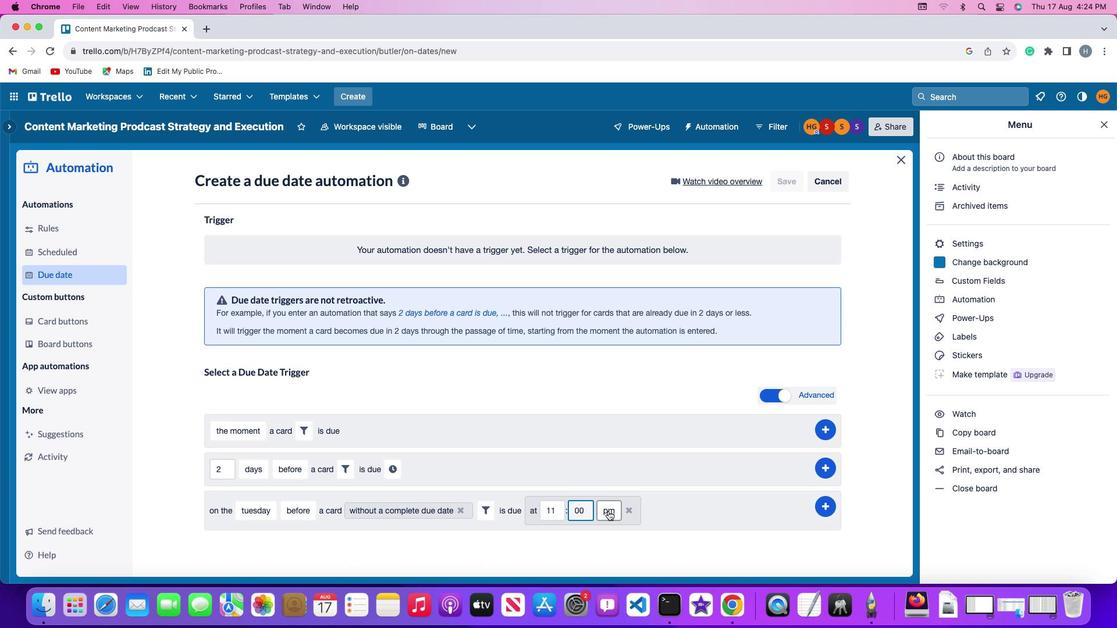 
Action: Mouse moved to (605, 535)
Screenshot: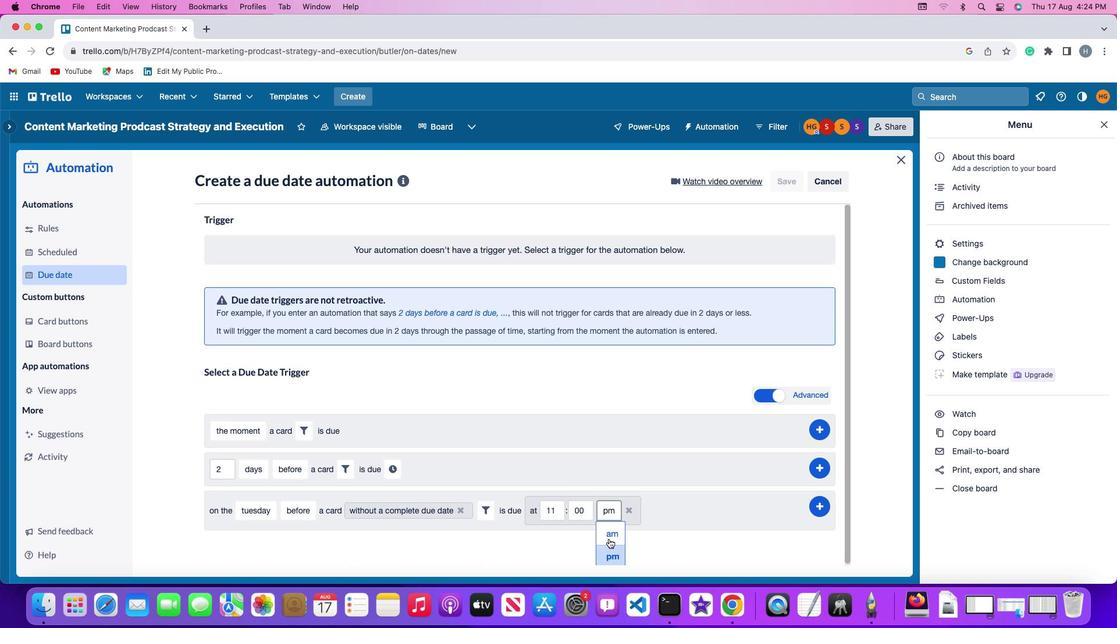 
Action: Mouse pressed left at (605, 535)
Screenshot: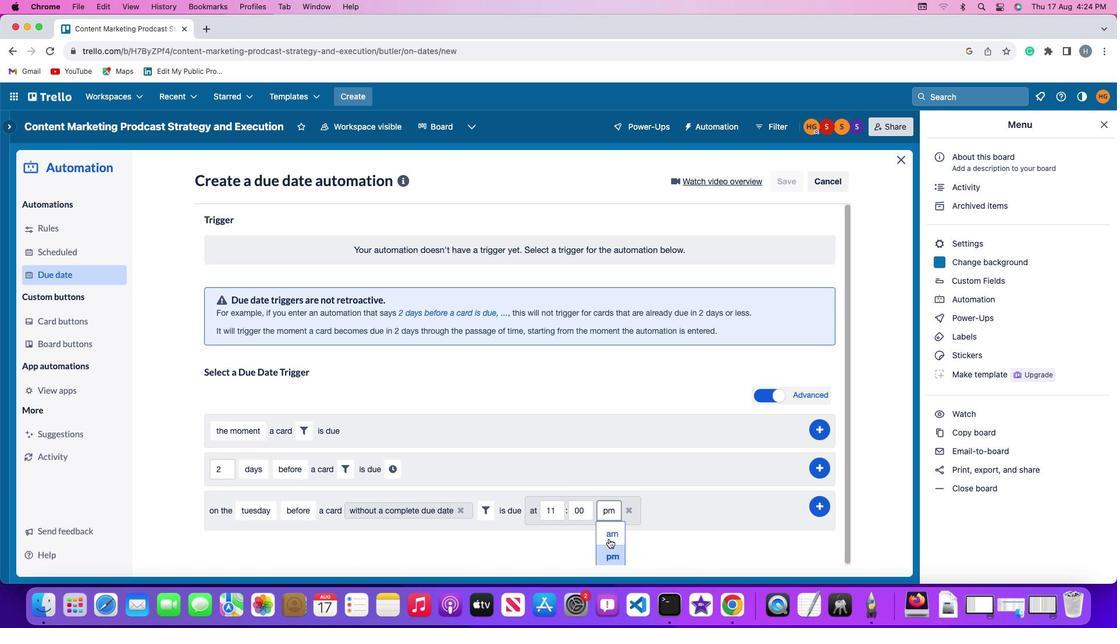 
Action: Mouse moved to (819, 502)
Screenshot: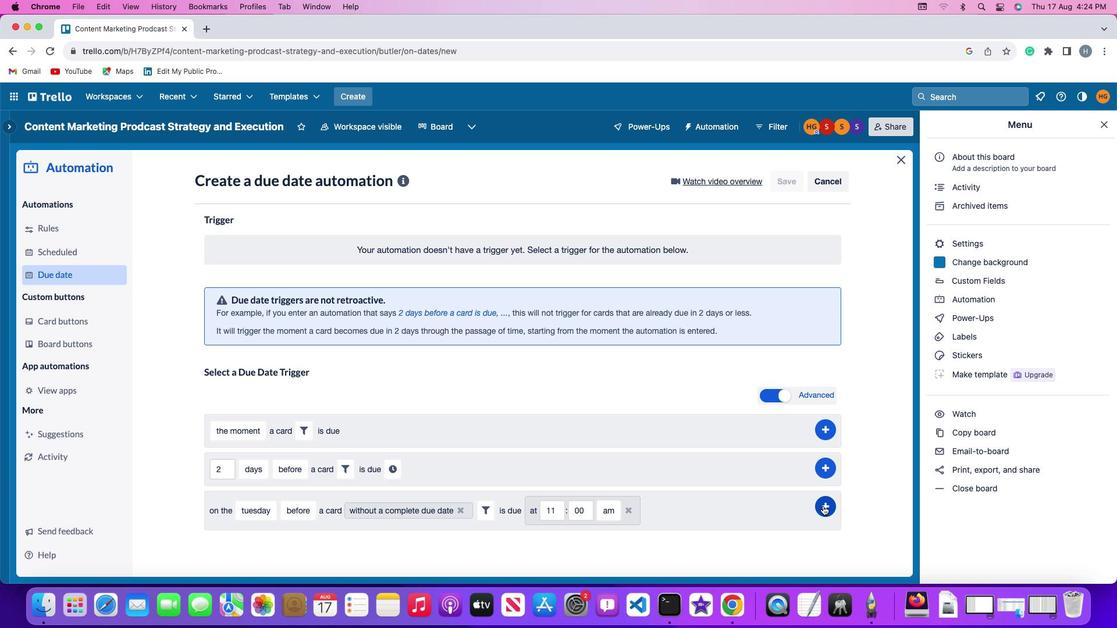 
Action: Mouse pressed left at (819, 502)
Screenshot: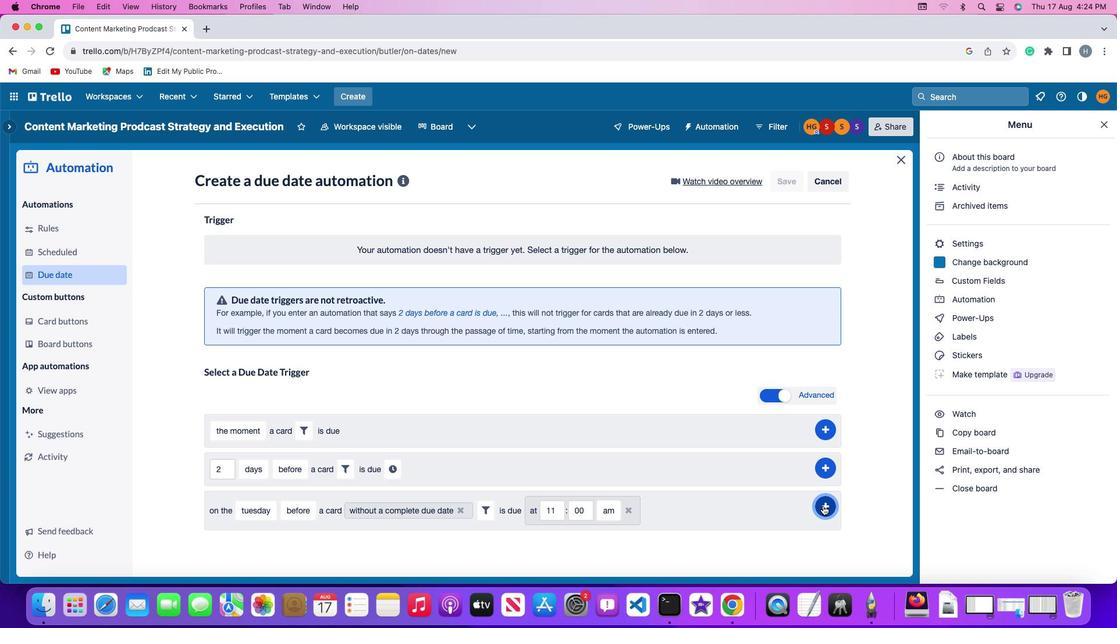 
Action: Mouse moved to (879, 396)
Screenshot: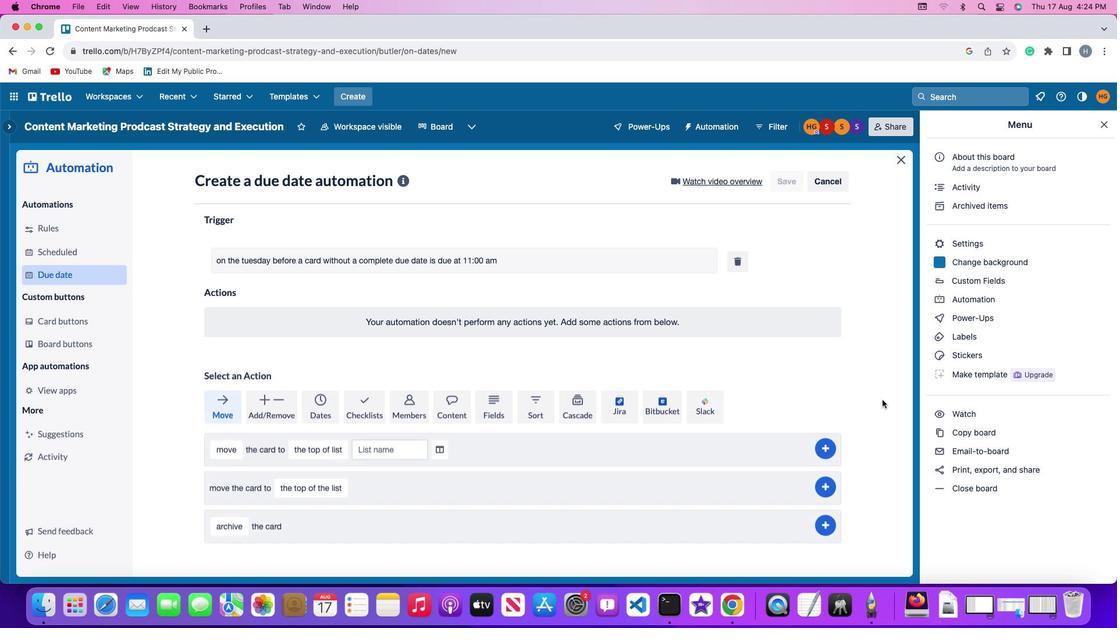 
